 Task: Create a sub task Gather and Analyse Requirements for the task  Create a new online platform for online insurance services in the project AmpTech , assign it to team member softage.5@softage.net and update the status of the sub task to  Off Track , set the priority of the sub task to High
Action: Mouse moved to (349, 301)
Screenshot: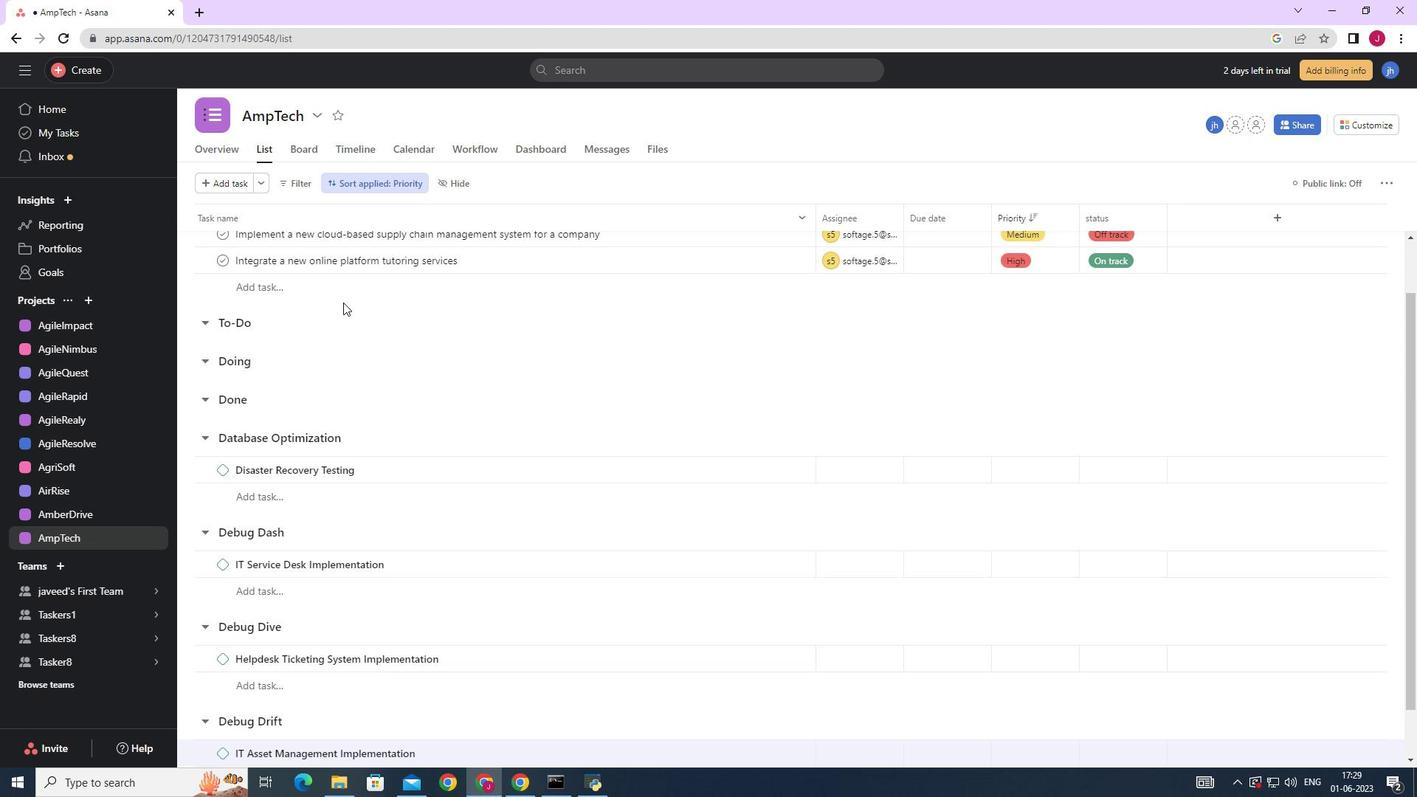 
Action: Mouse scrolled (349, 302) with delta (0, 0)
Screenshot: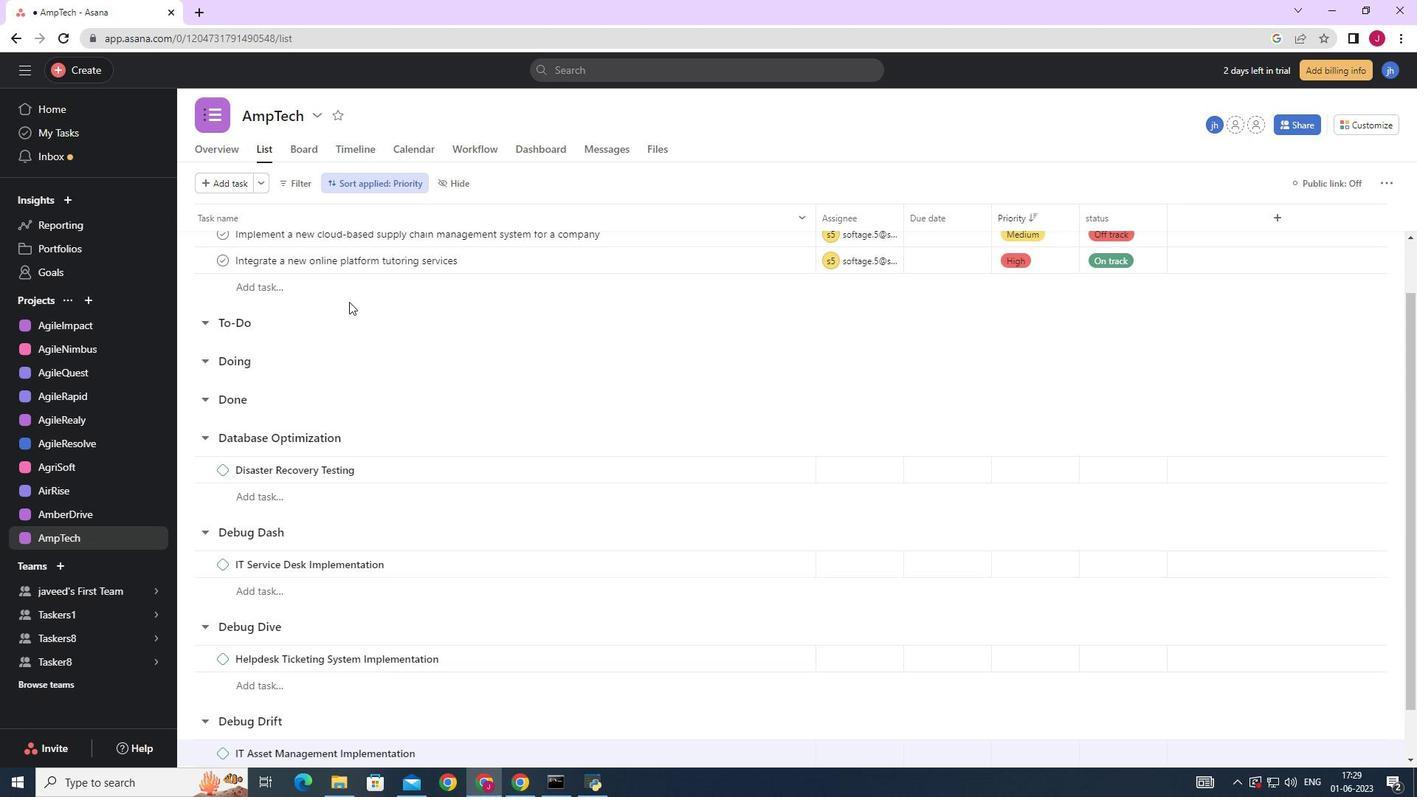 
Action: Mouse scrolled (349, 302) with delta (0, 0)
Screenshot: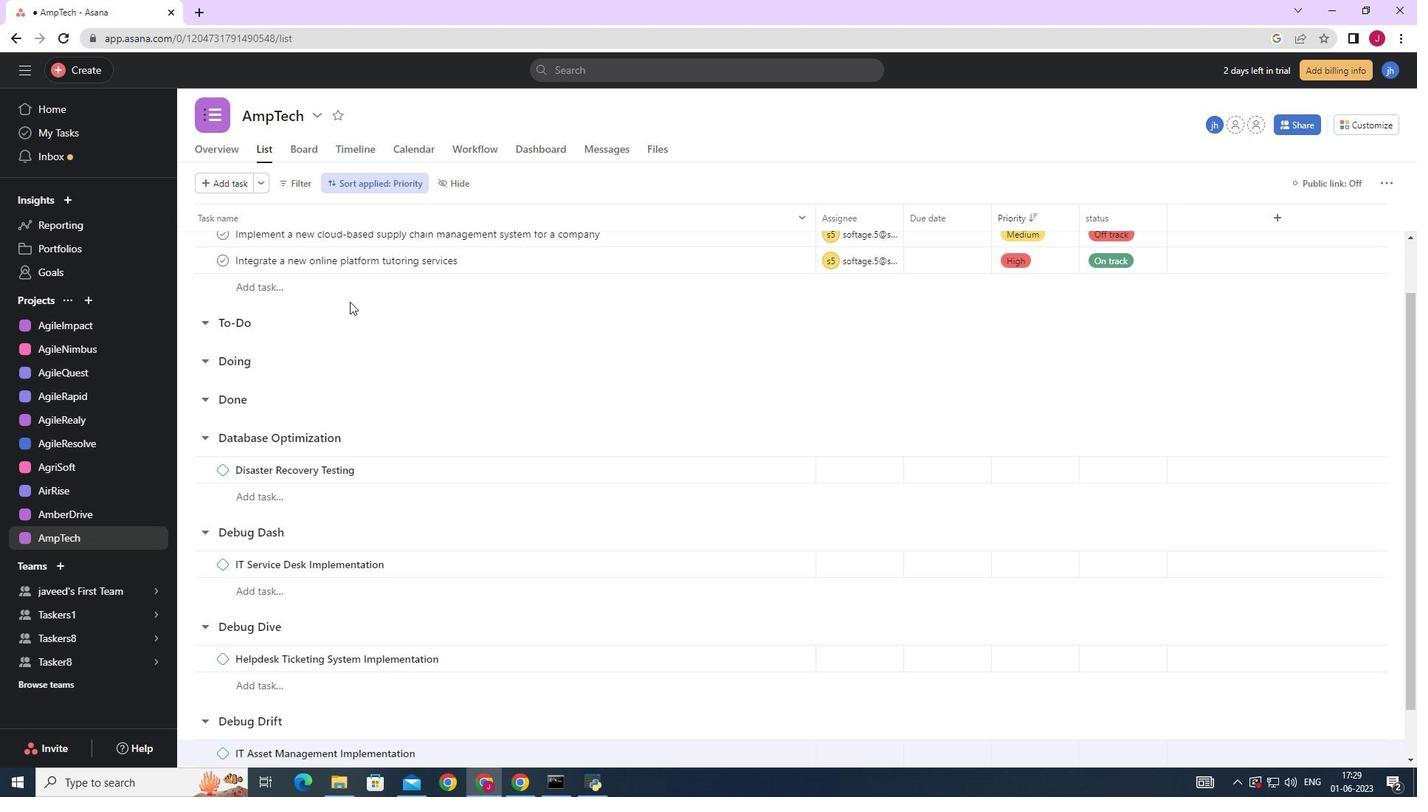 
Action: Mouse moved to (691, 333)
Screenshot: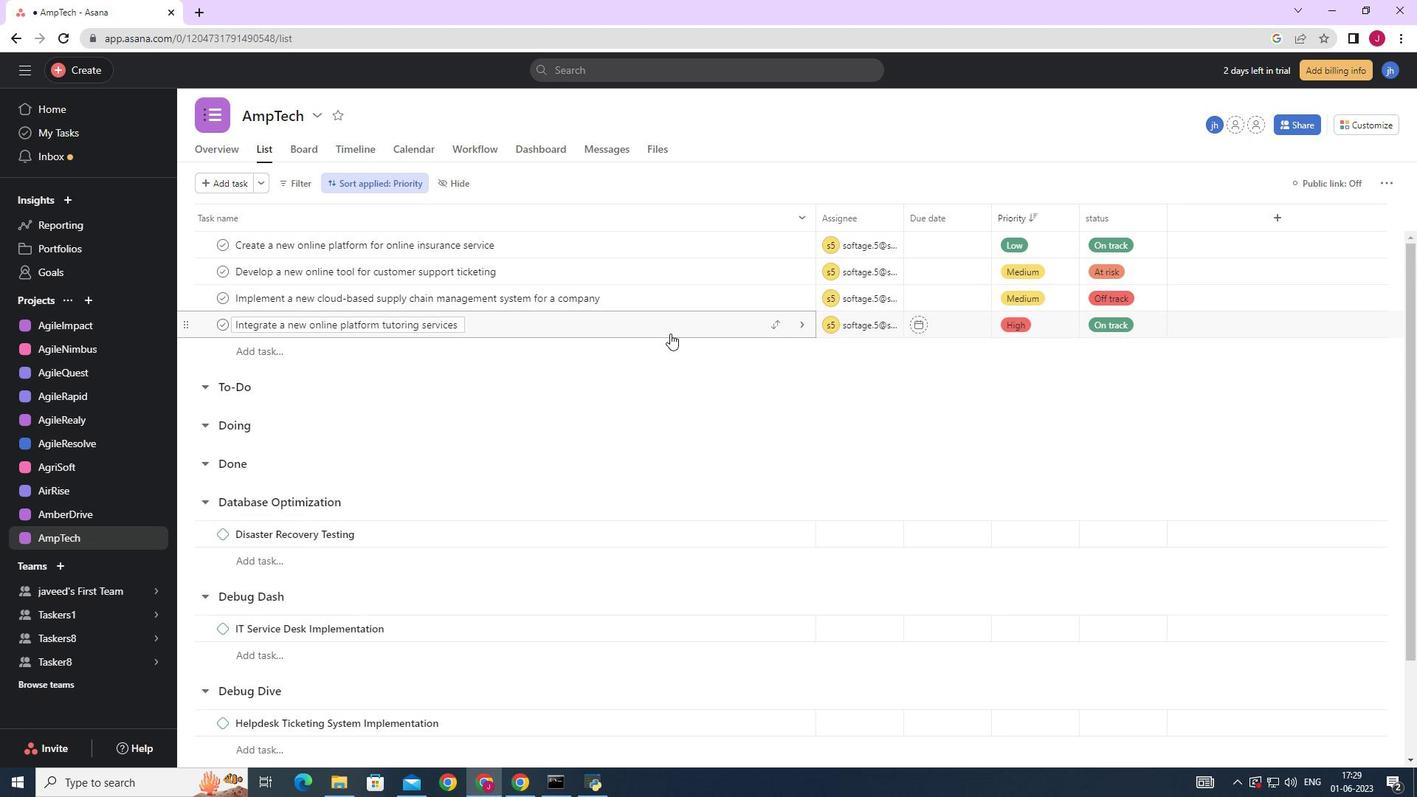 
Action: Mouse pressed left at (691, 333)
Screenshot: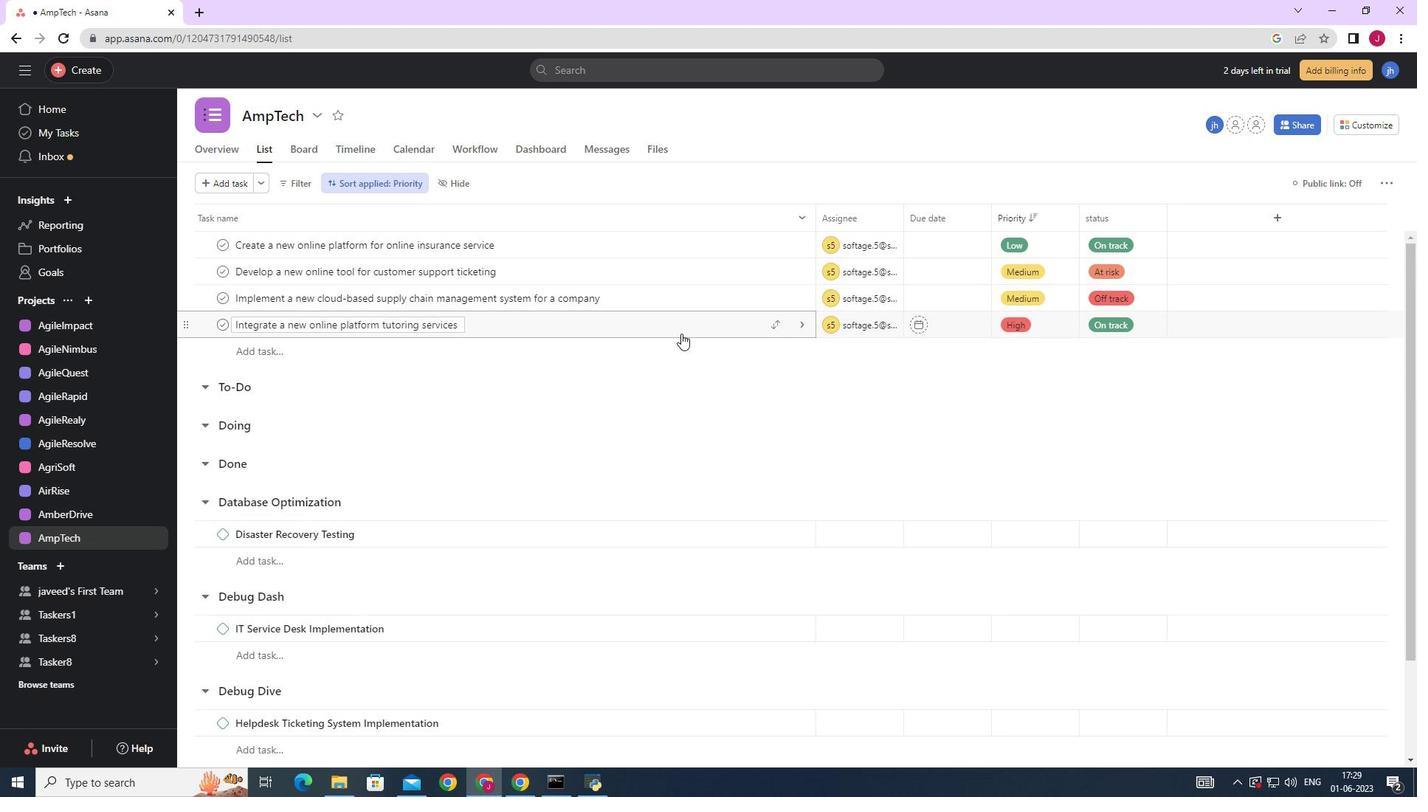 
Action: Mouse moved to (1040, 519)
Screenshot: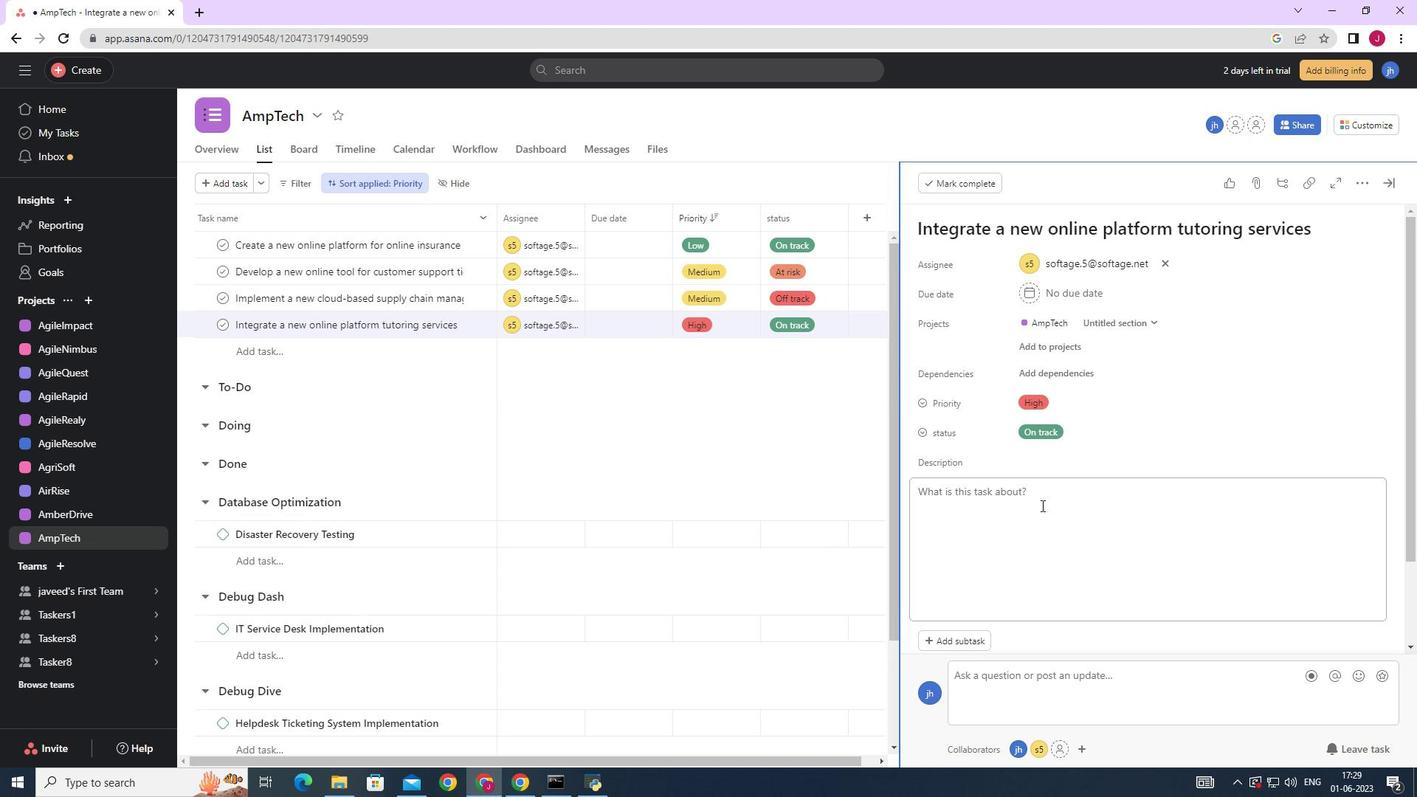 
Action: Mouse scrolled (1040, 518) with delta (0, 0)
Screenshot: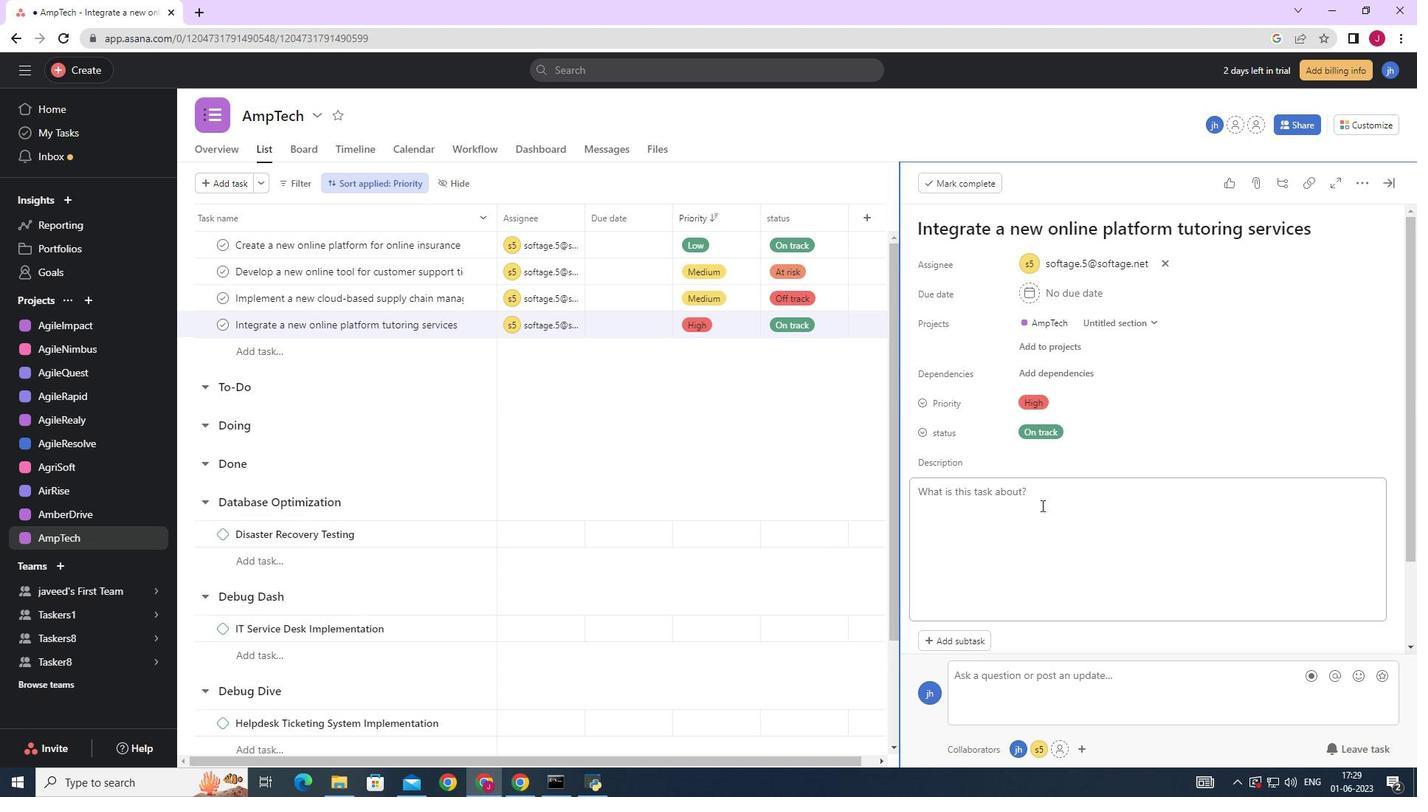 
Action: Mouse scrolled (1040, 518) with delta (0, 0)
Screenshot: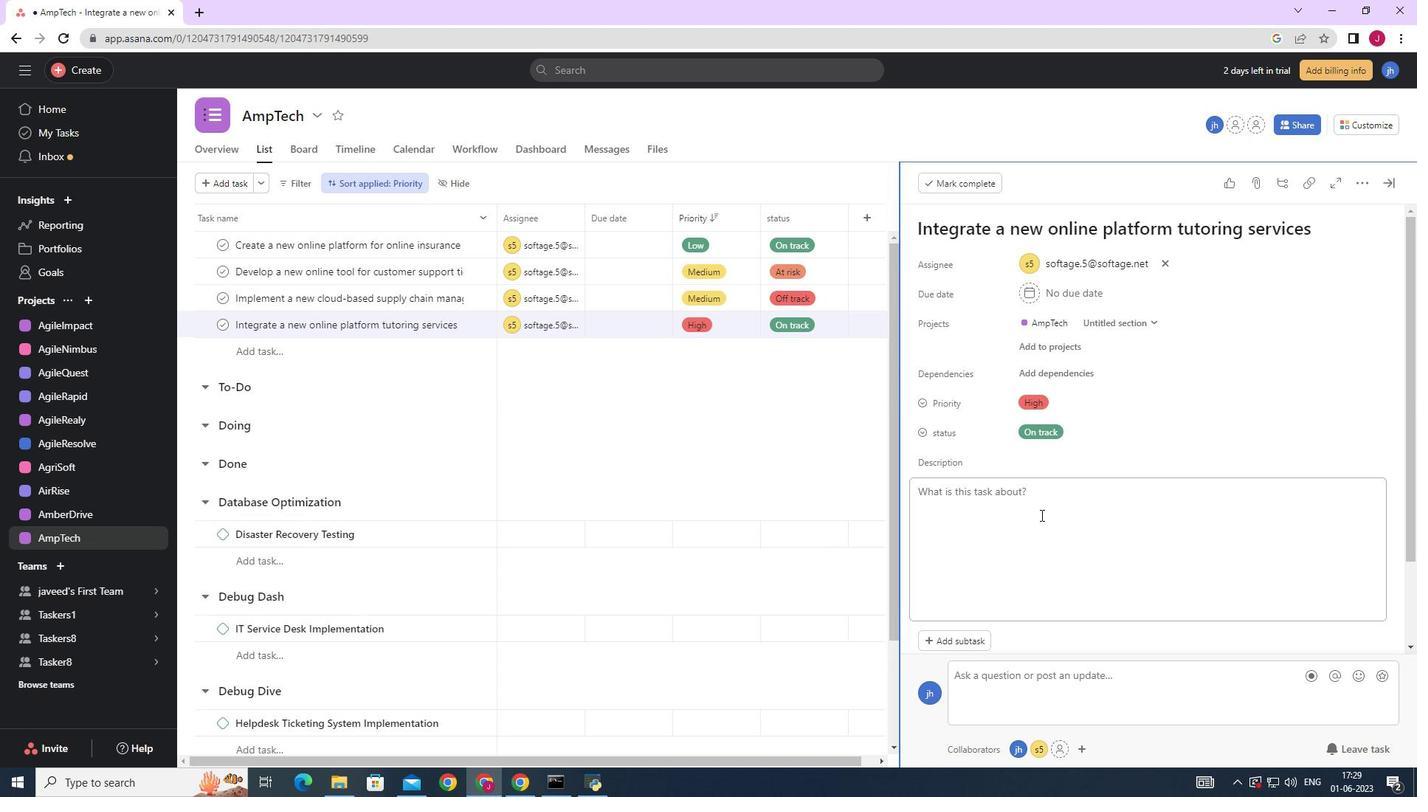 
Action: Mouse moved to (963, 538)
Screenshot: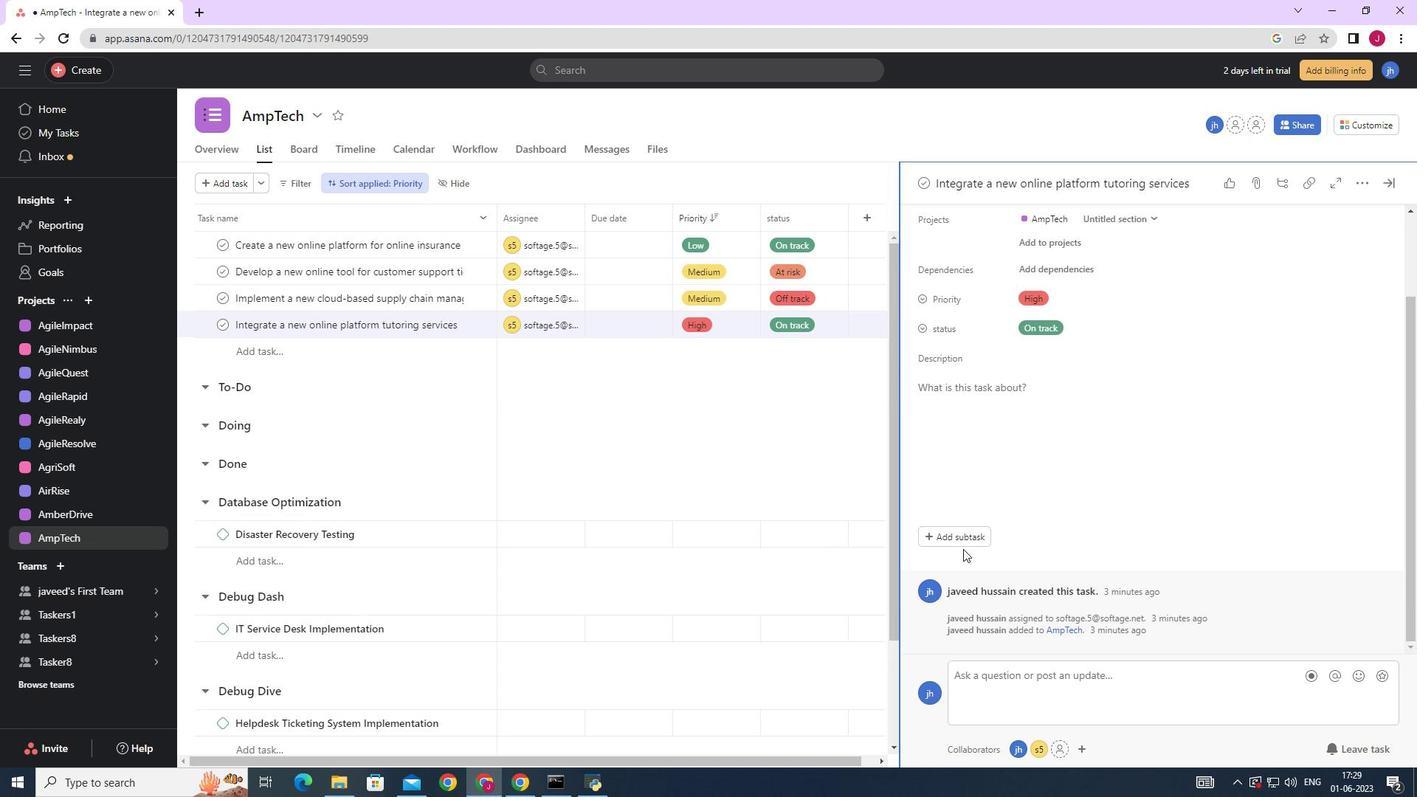 
Action: Mouse pressed left at (963, 538)
Screenshot: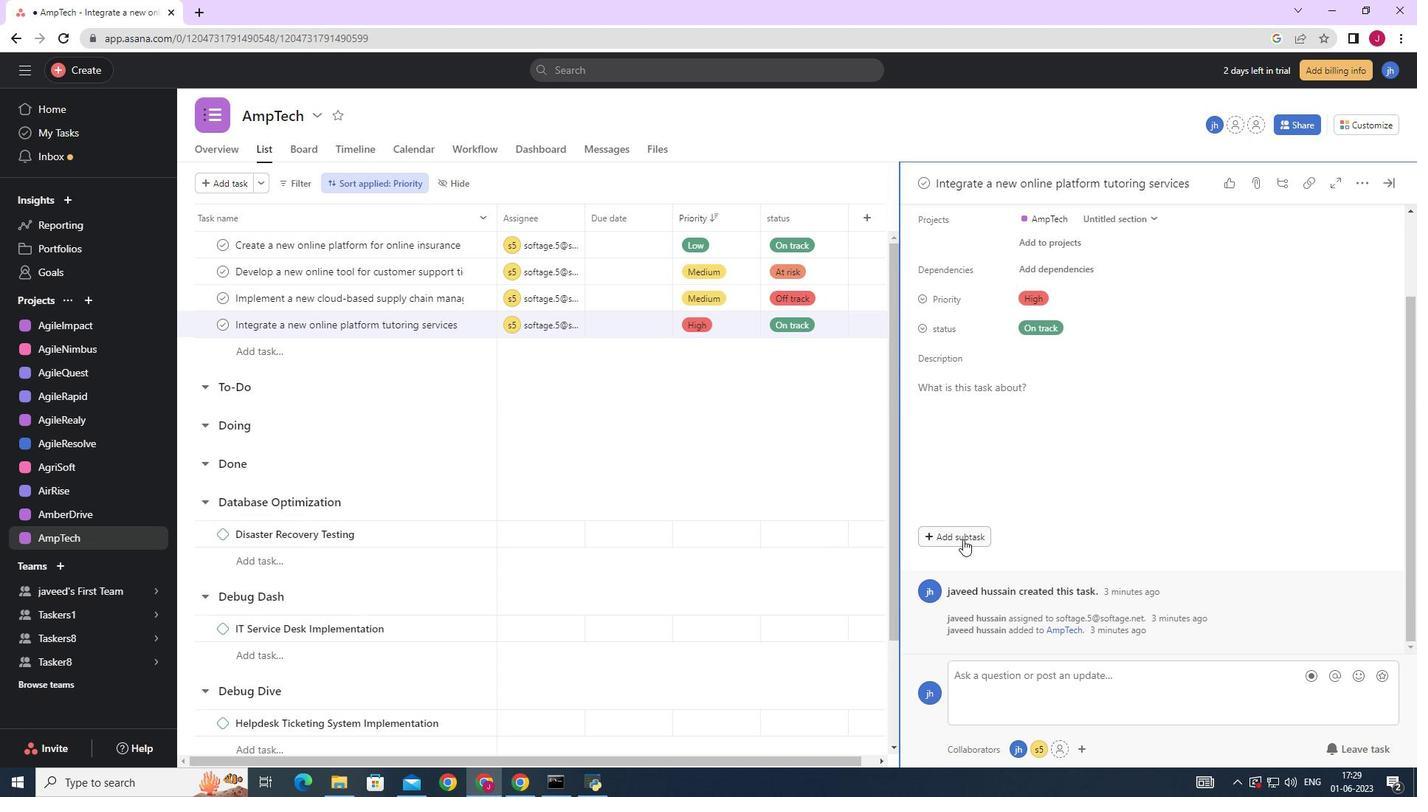 
Action: Mouse moved to (967, 504)
Screenshot: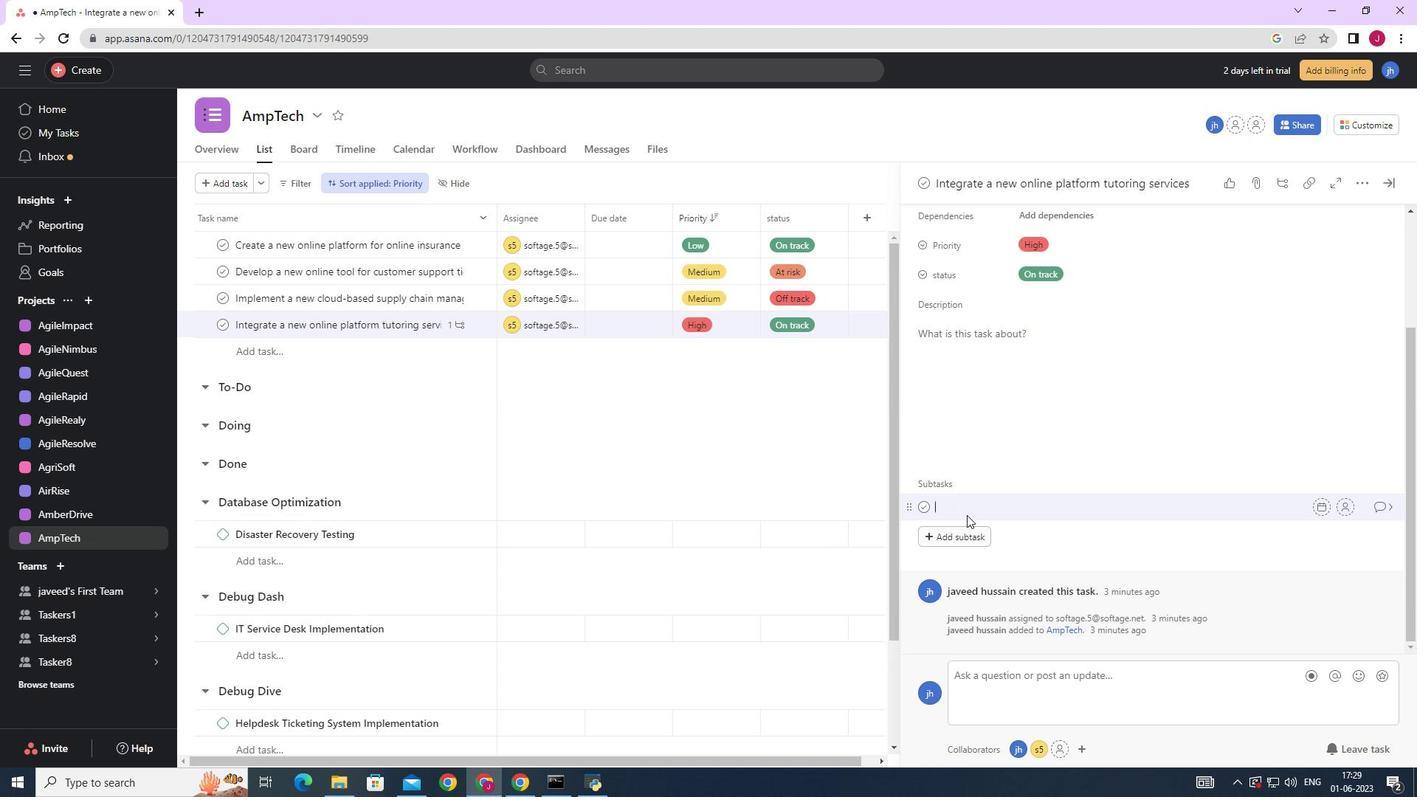 
Action: Mouse pressed left at (967, 504)
Screenshot: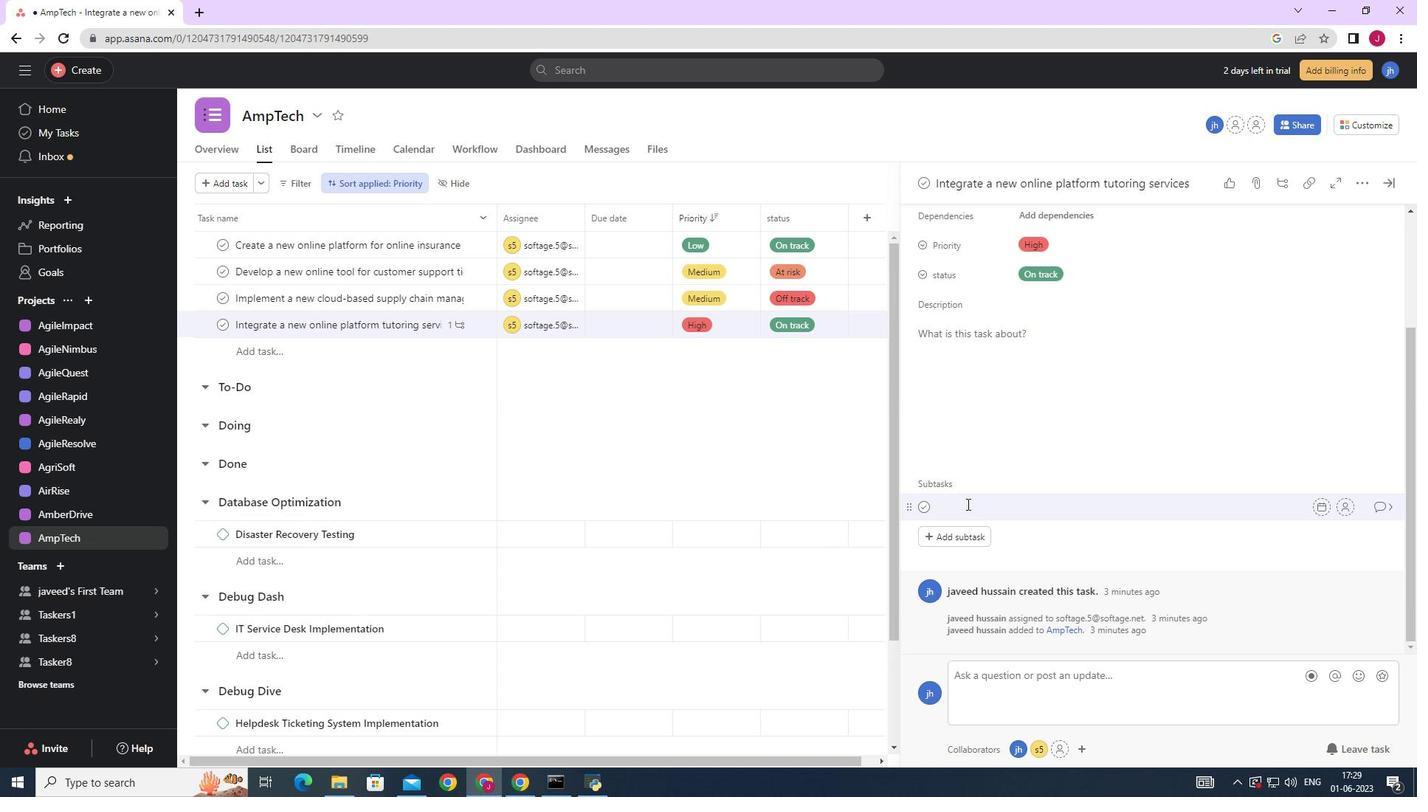 
Action: Mouse moved to (1388, 184)
Screenshot: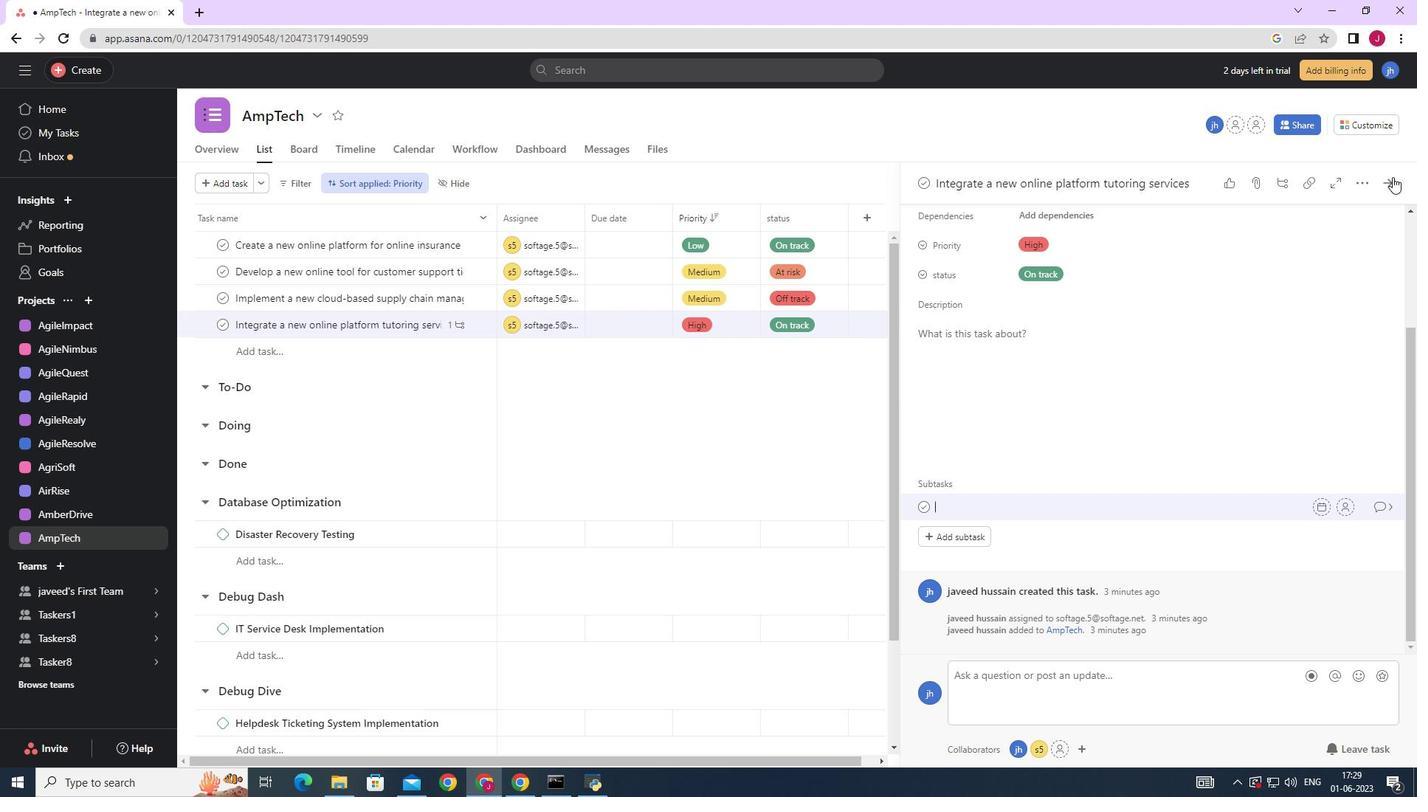 
Action: Mouse pressed left at (1388, 184)
Screenshot: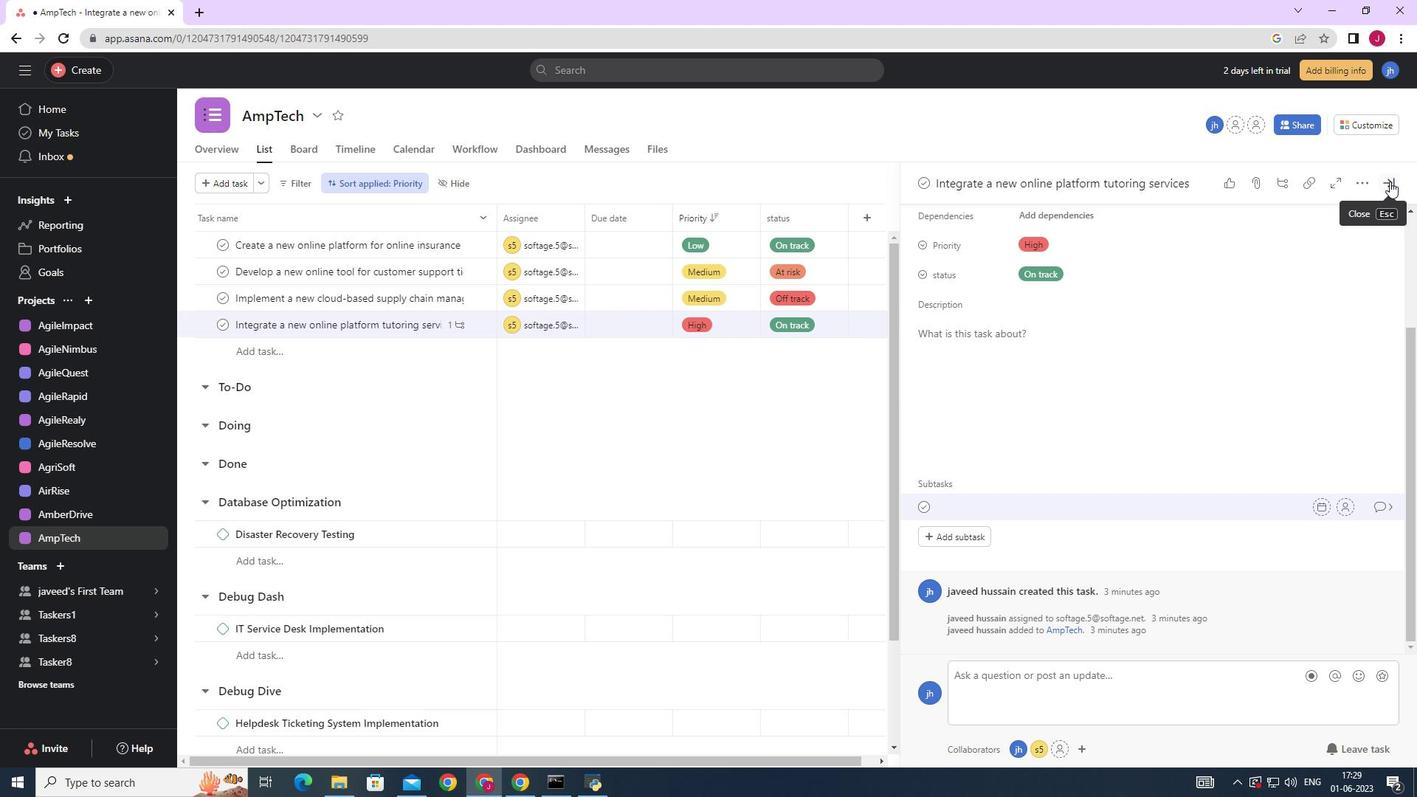 
Action: Mouse moved to (586, 237)
Screenshot: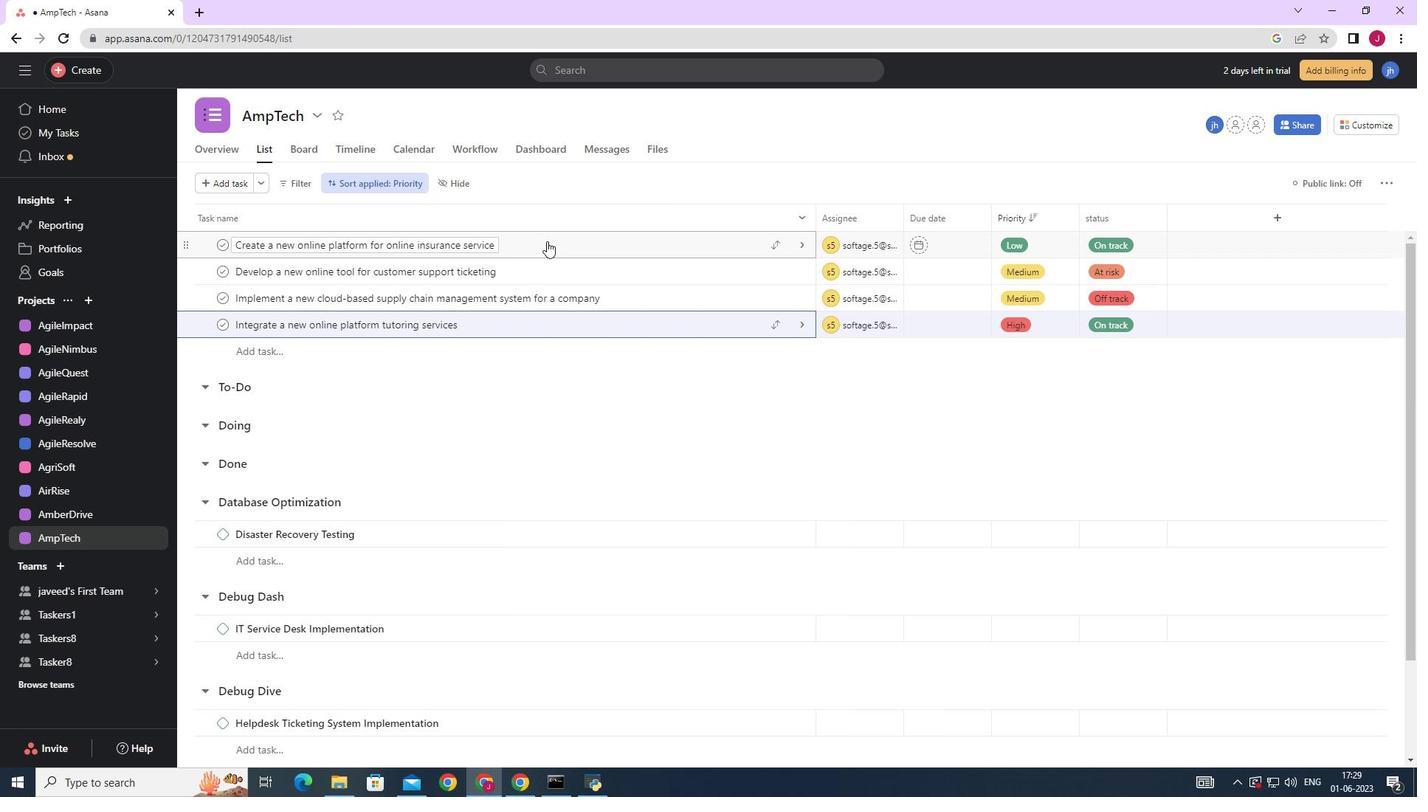 
Action: Mouse pressed left at (586, 237)
Screenshot: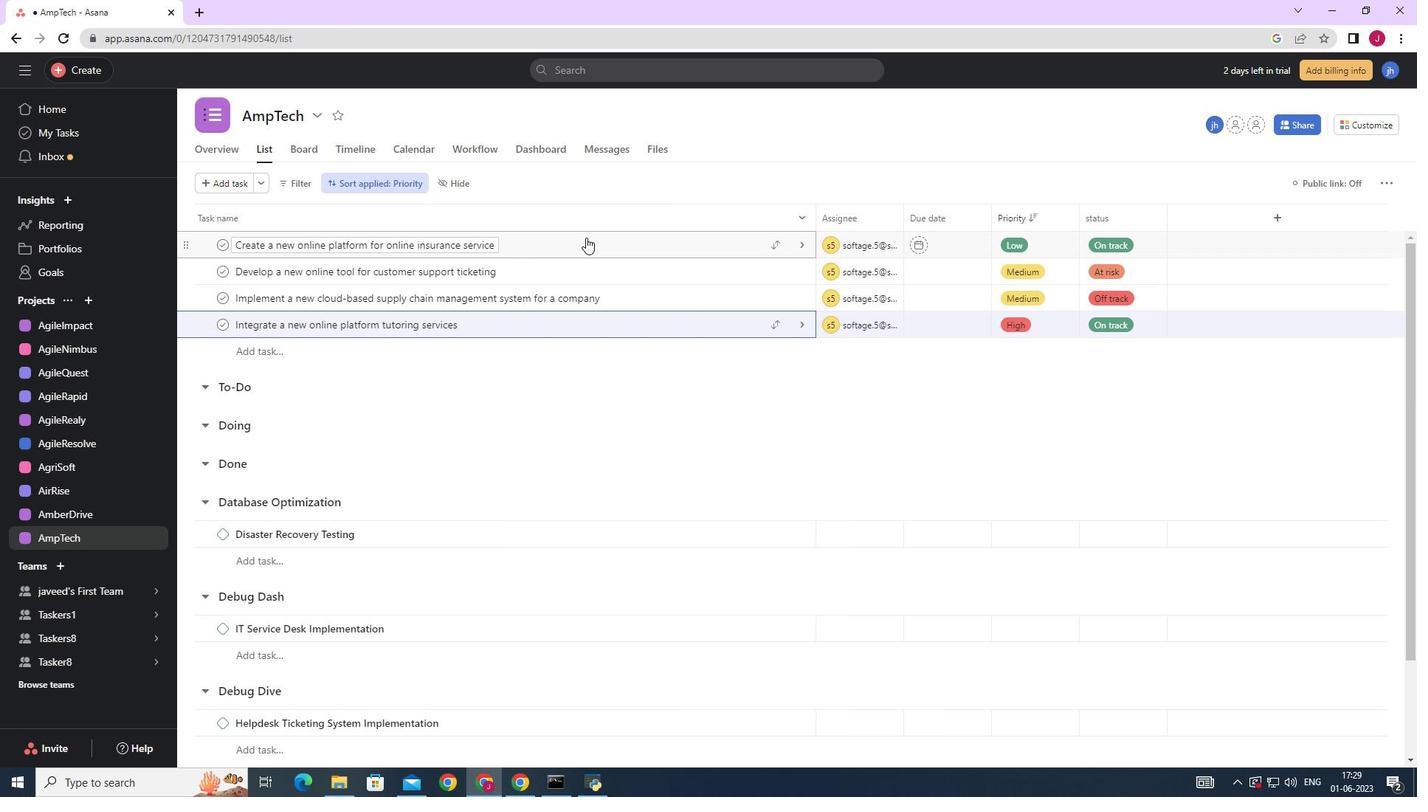 
Action: Mouse moved to (1071, 490)
Screenshot: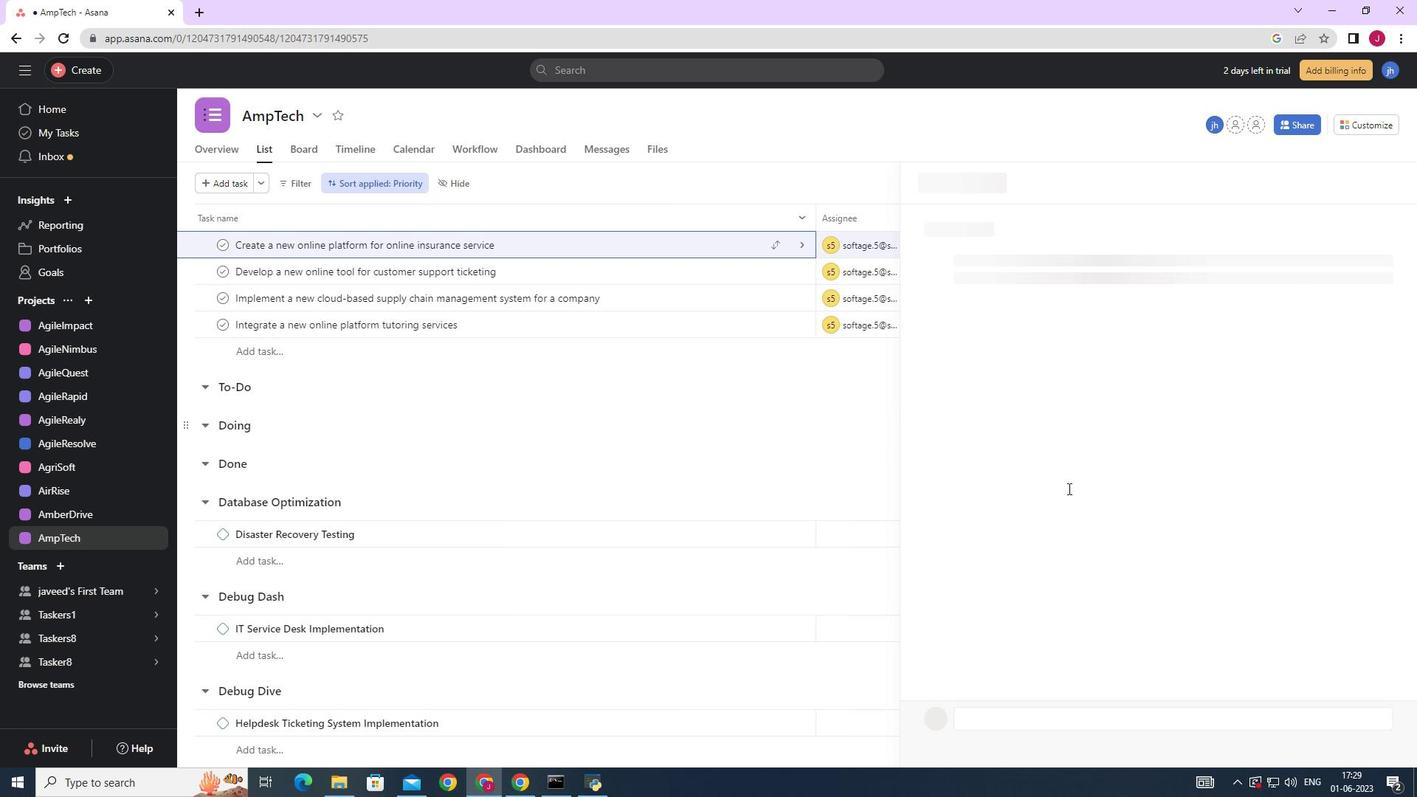 
Action: Mouse scrolled (1071, 490) with delta (0, 0)
Screenshot: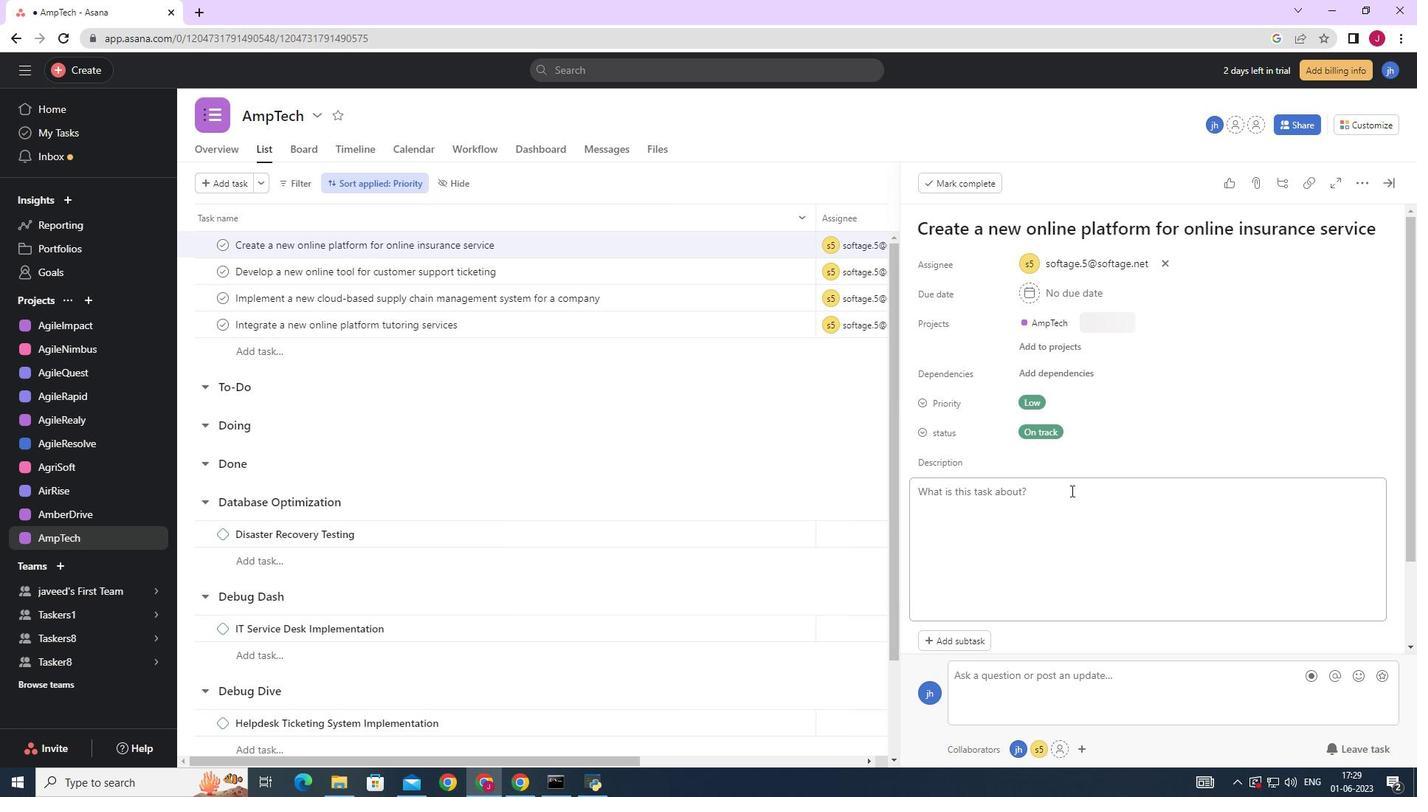 
Action: Mouse scrolled (1071, 490) with delta (0, 0)
Screenshot: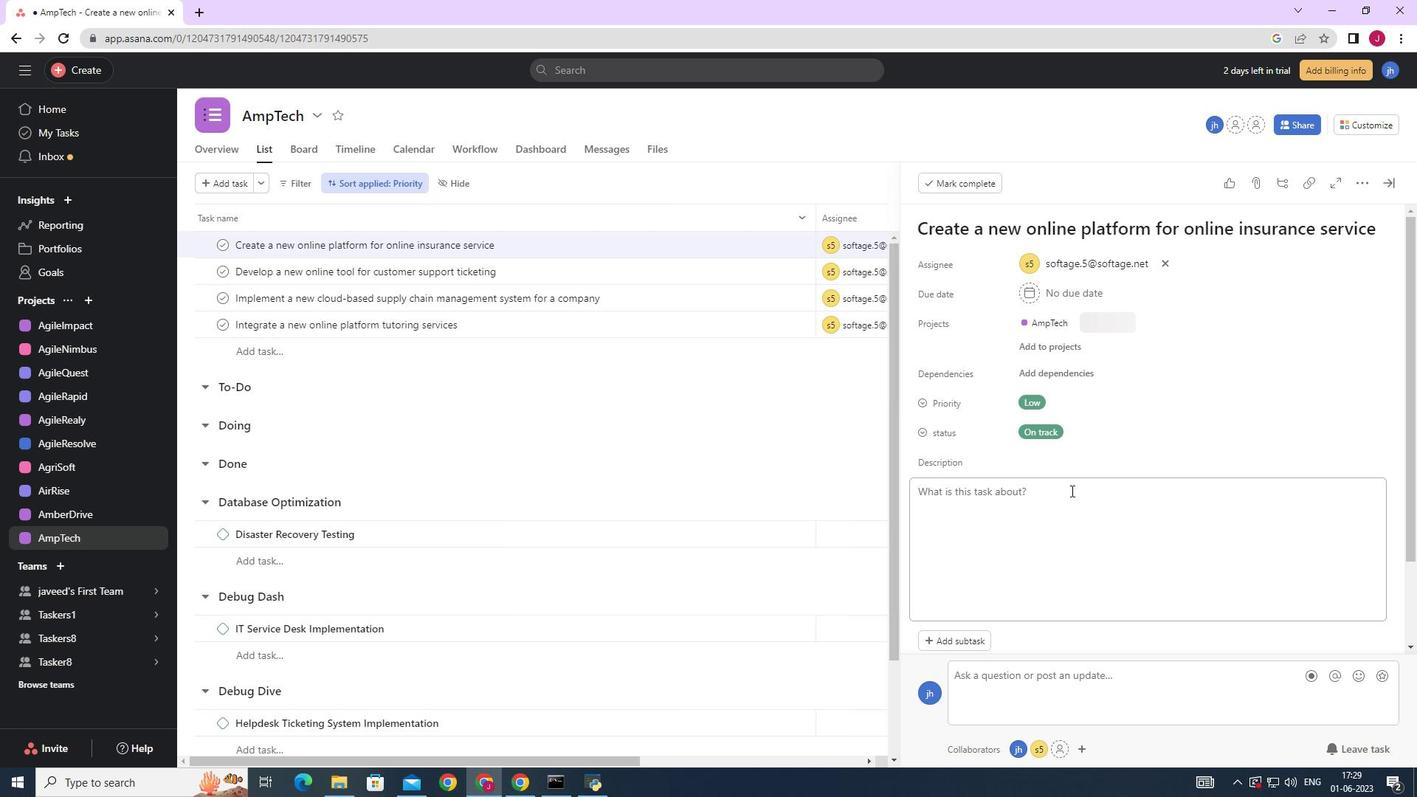 
Action: Mouse moved to (947, 536)
Screenshot: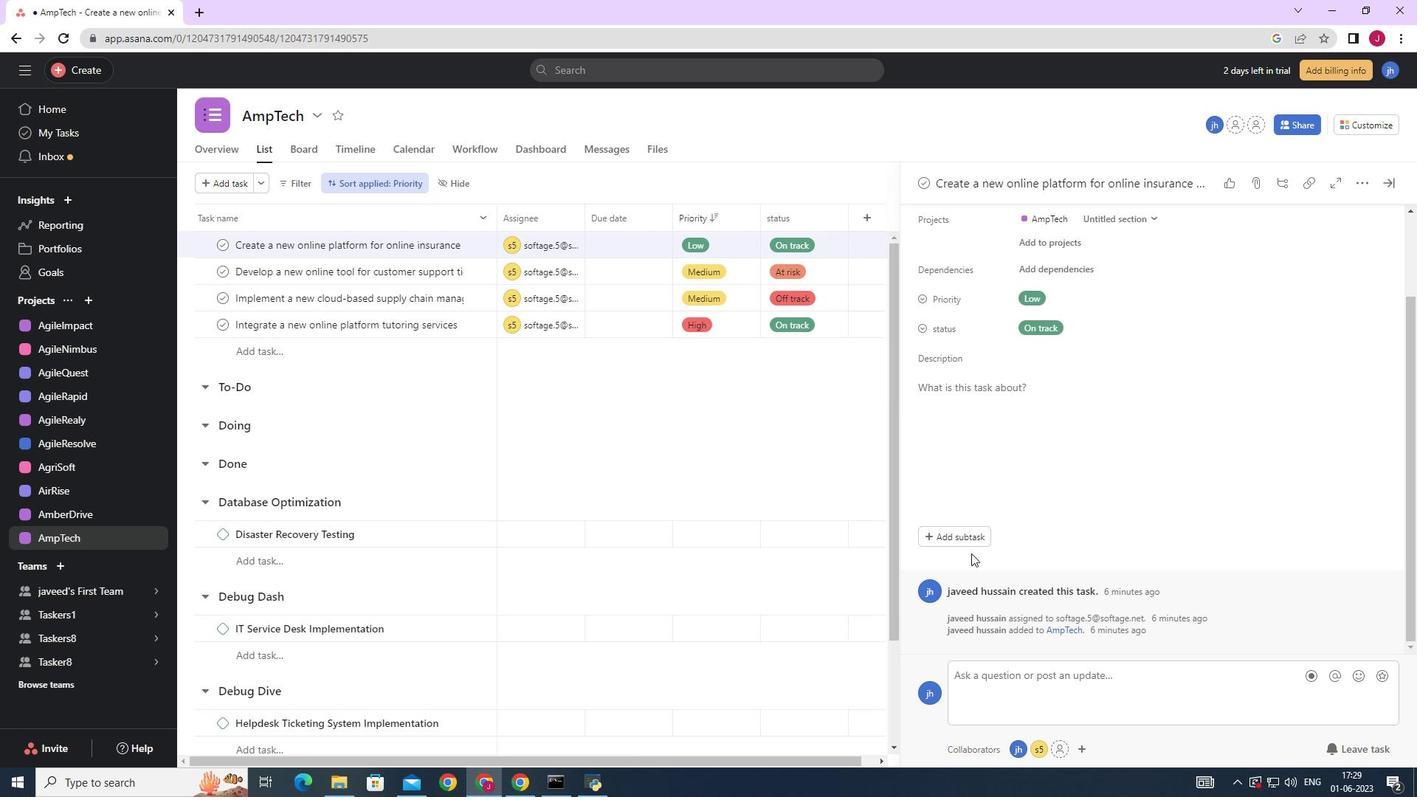 
Action: Mouse pressed left at (947, 536)
Screenshot: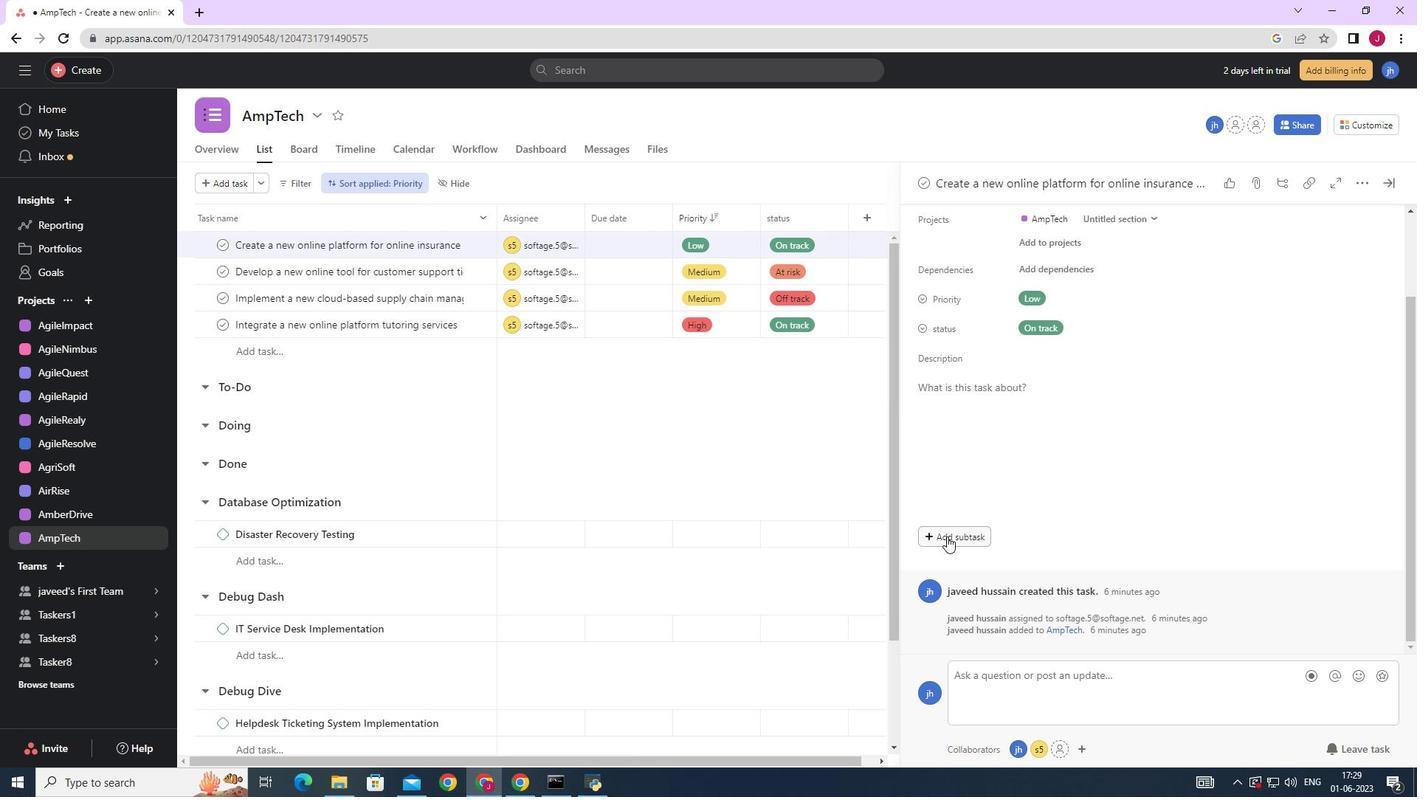 
Action: Mouse moved to (956, 496)
Screenshot: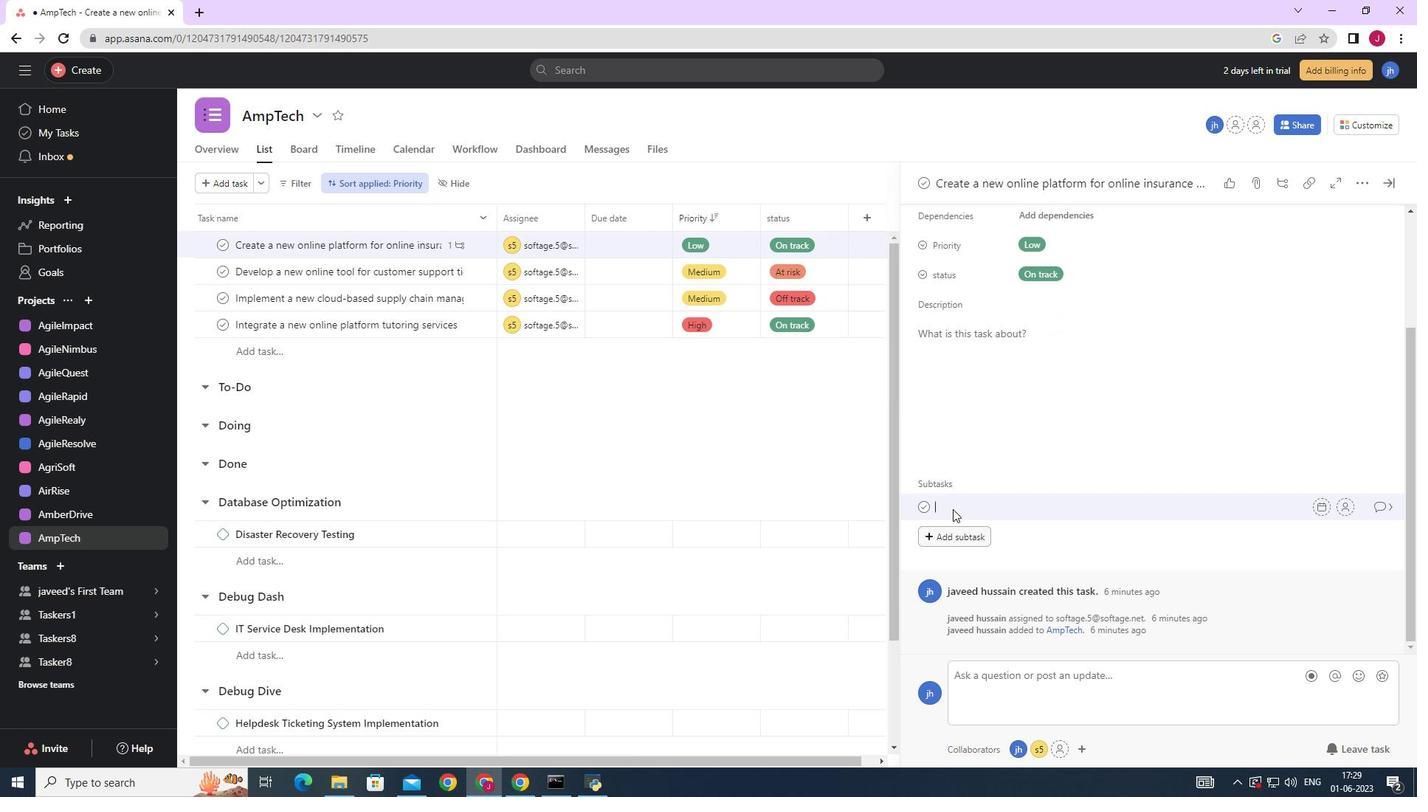 
Action: Key pressed <Key.caps_lock>G<Key.caps_lock>ather<Key.space>and<Key.space><Key.caps_lock>A<Key.caps_lock>nalyse<Key.space><Key.caps_lock>R<Key.caps_lock>equirements
Screenshot: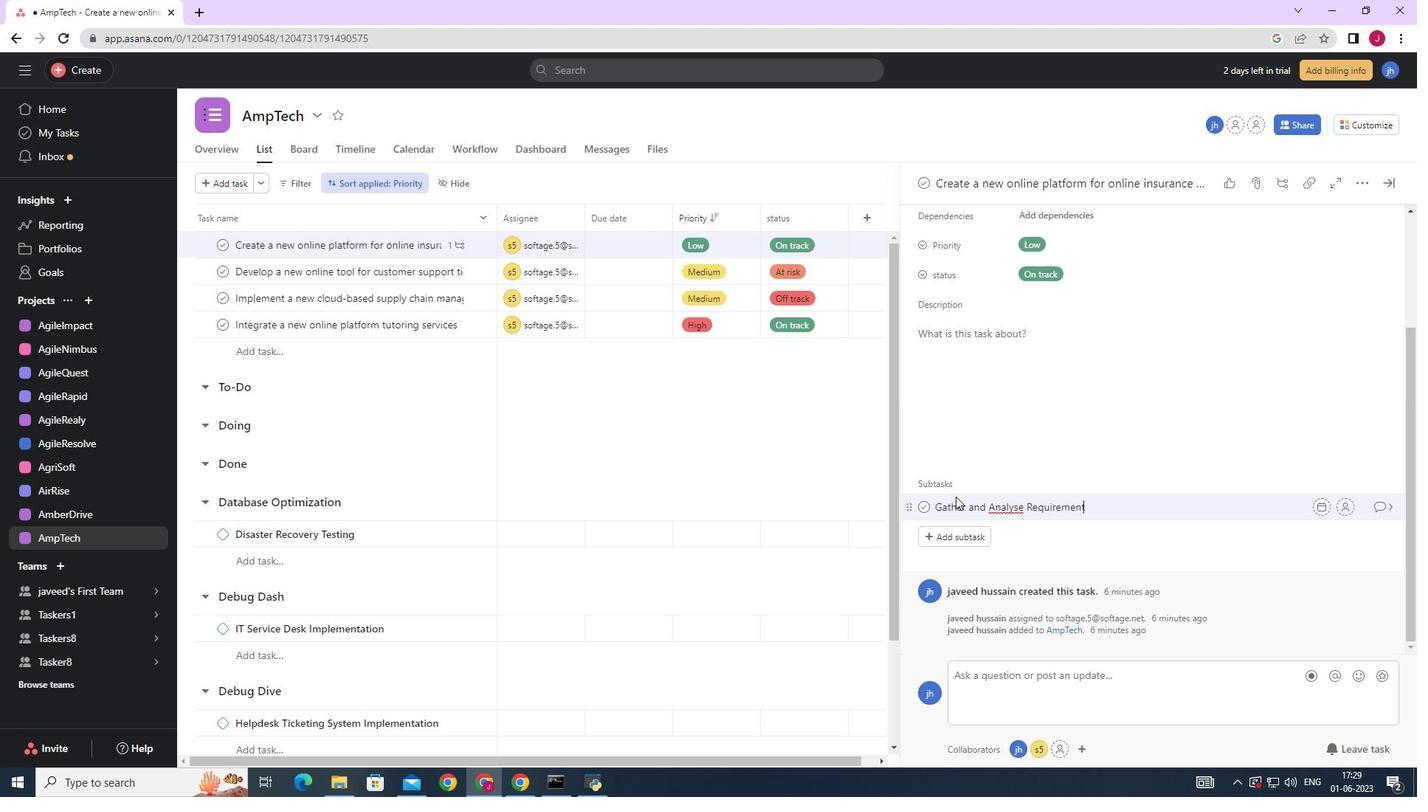 
Action: Mouse moved to (1344, 510)
Screenshot: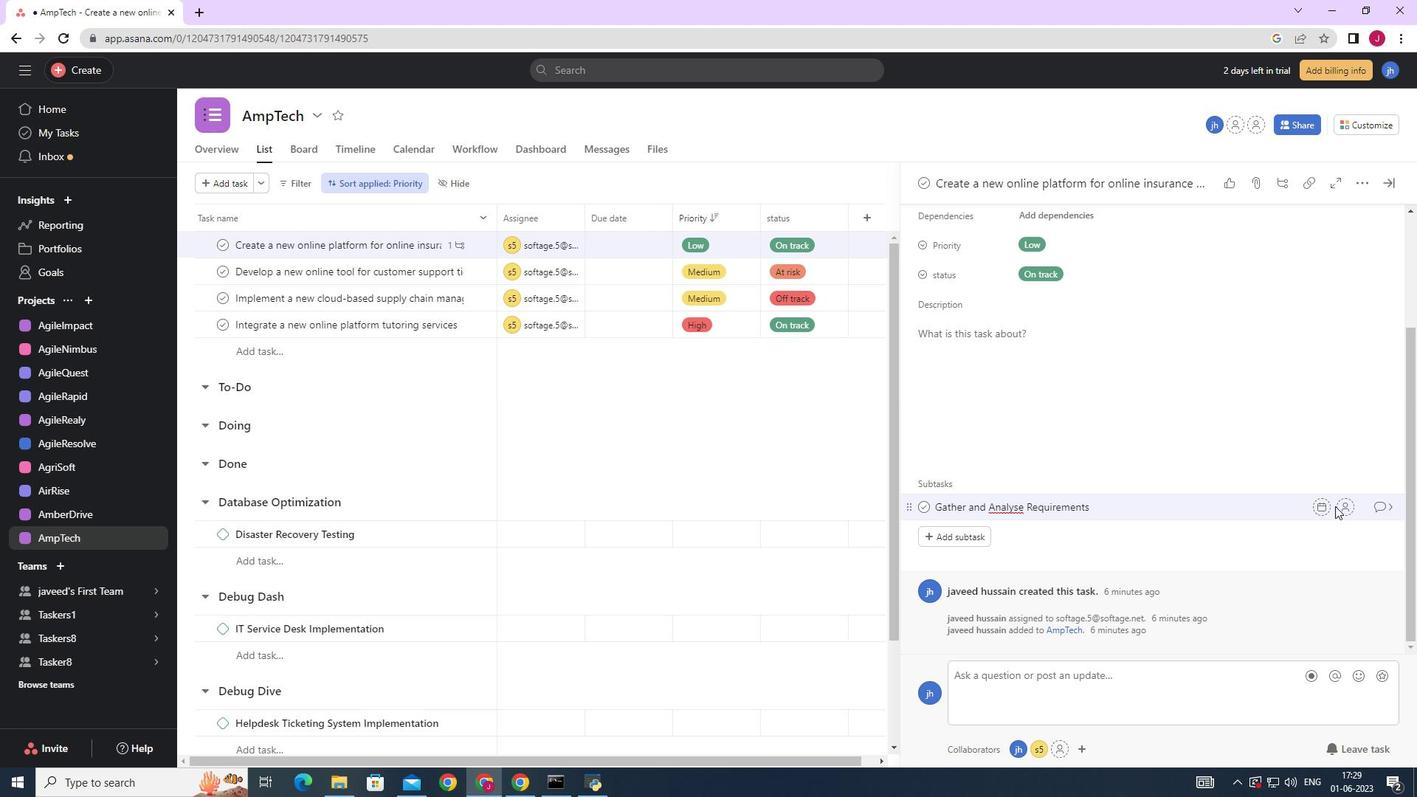 
Action: Mouse pressed left at (1344, 510)
Screenshot: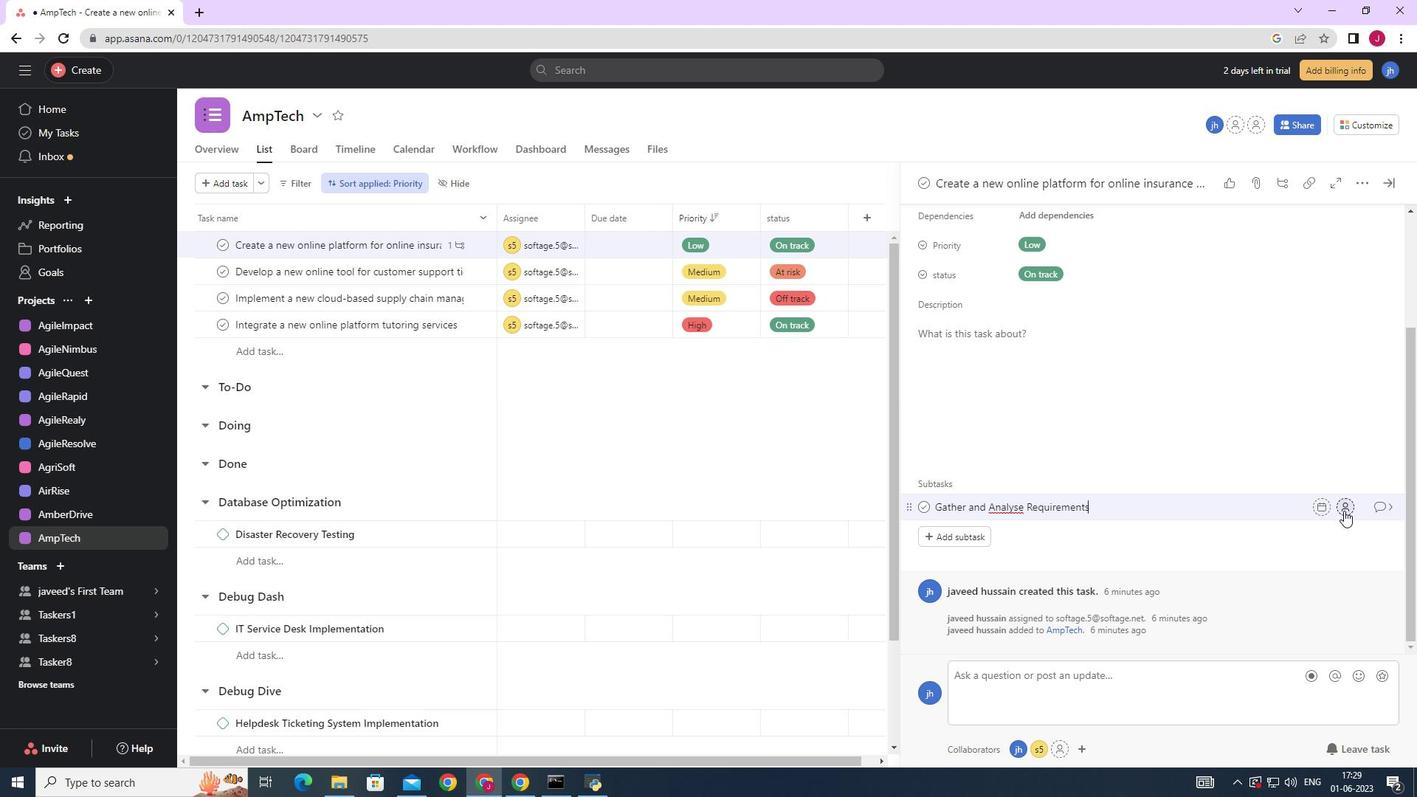 
Action: Mouse moved to (1252, 529)
Screenshot: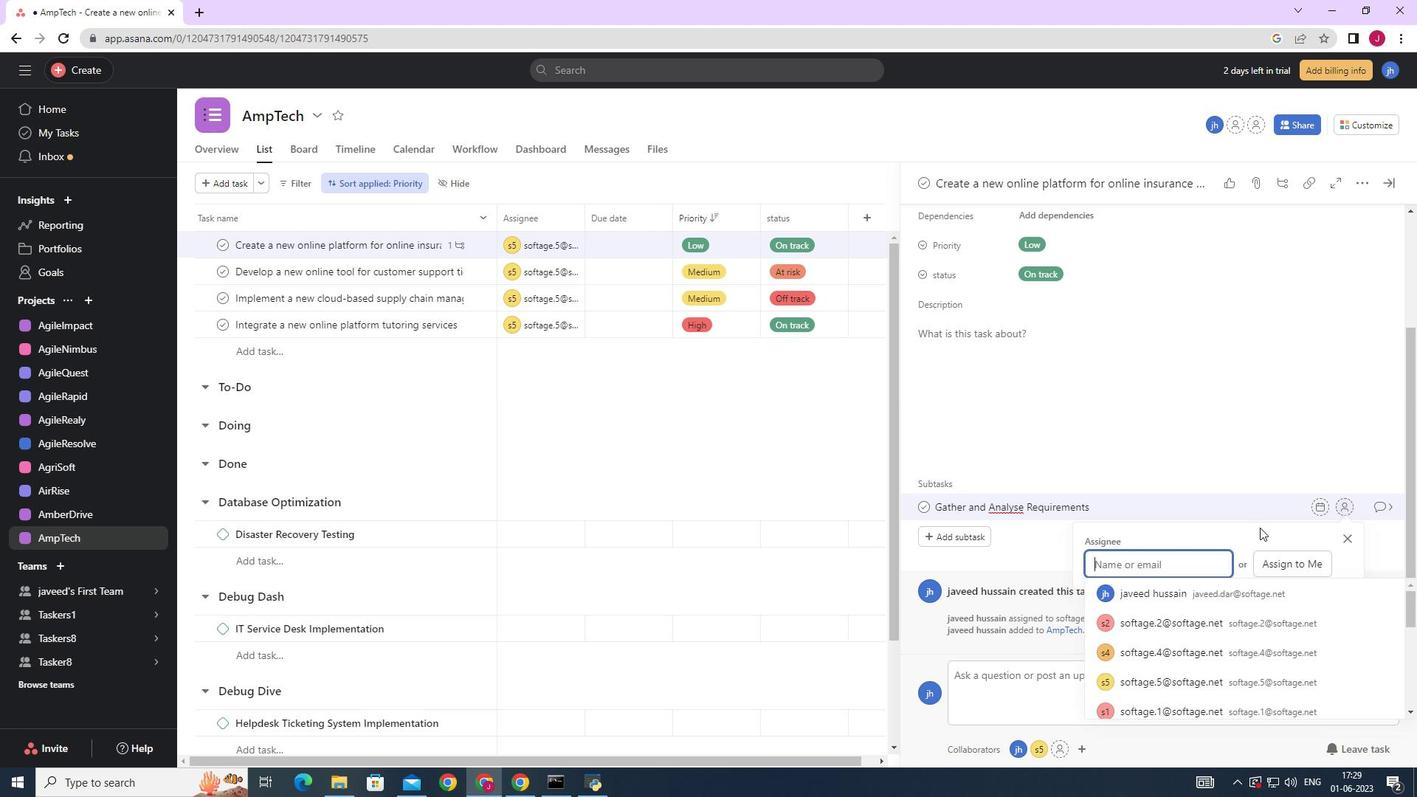 
Action: Key pressed s
Screenshot: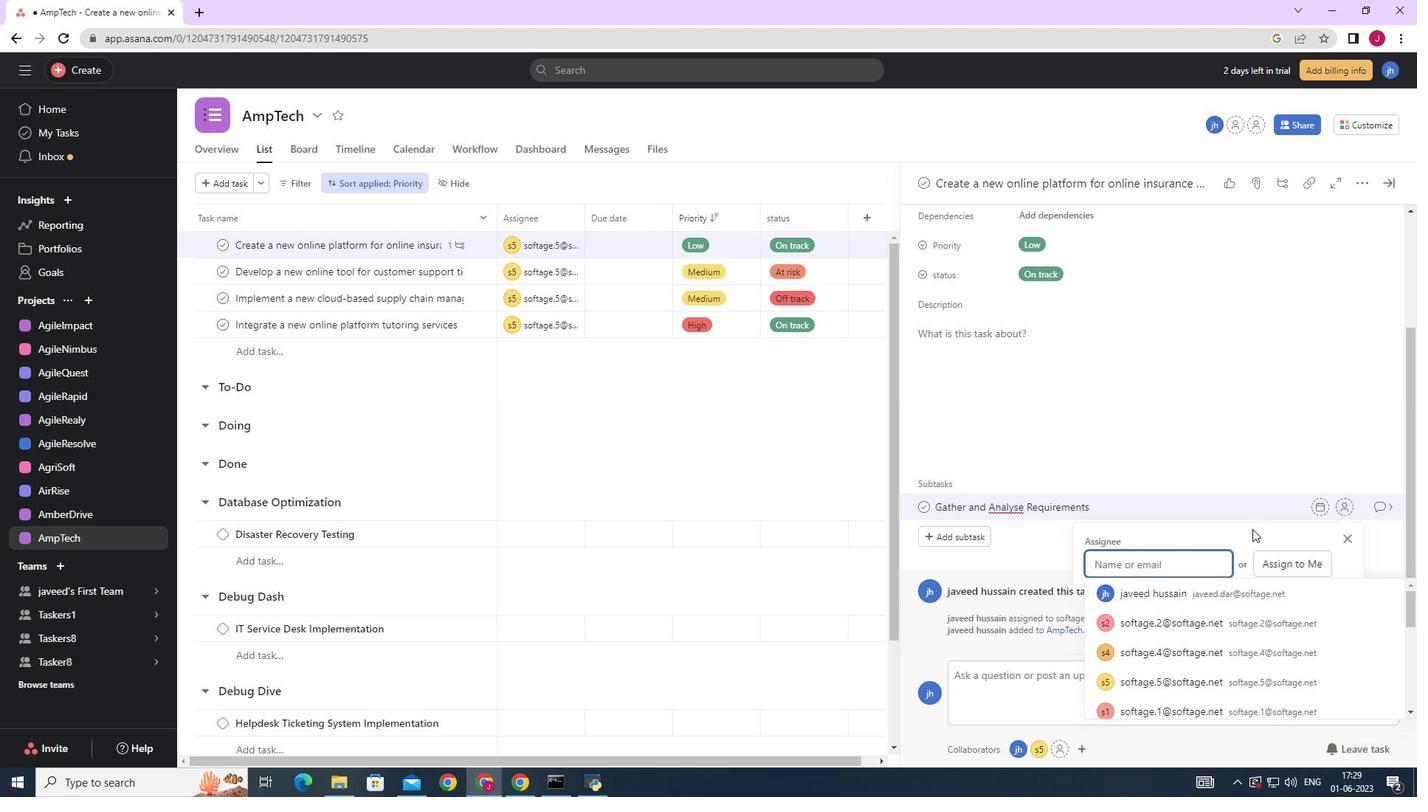 
Action: Mouse moved to (1170, 685)
Screenshot: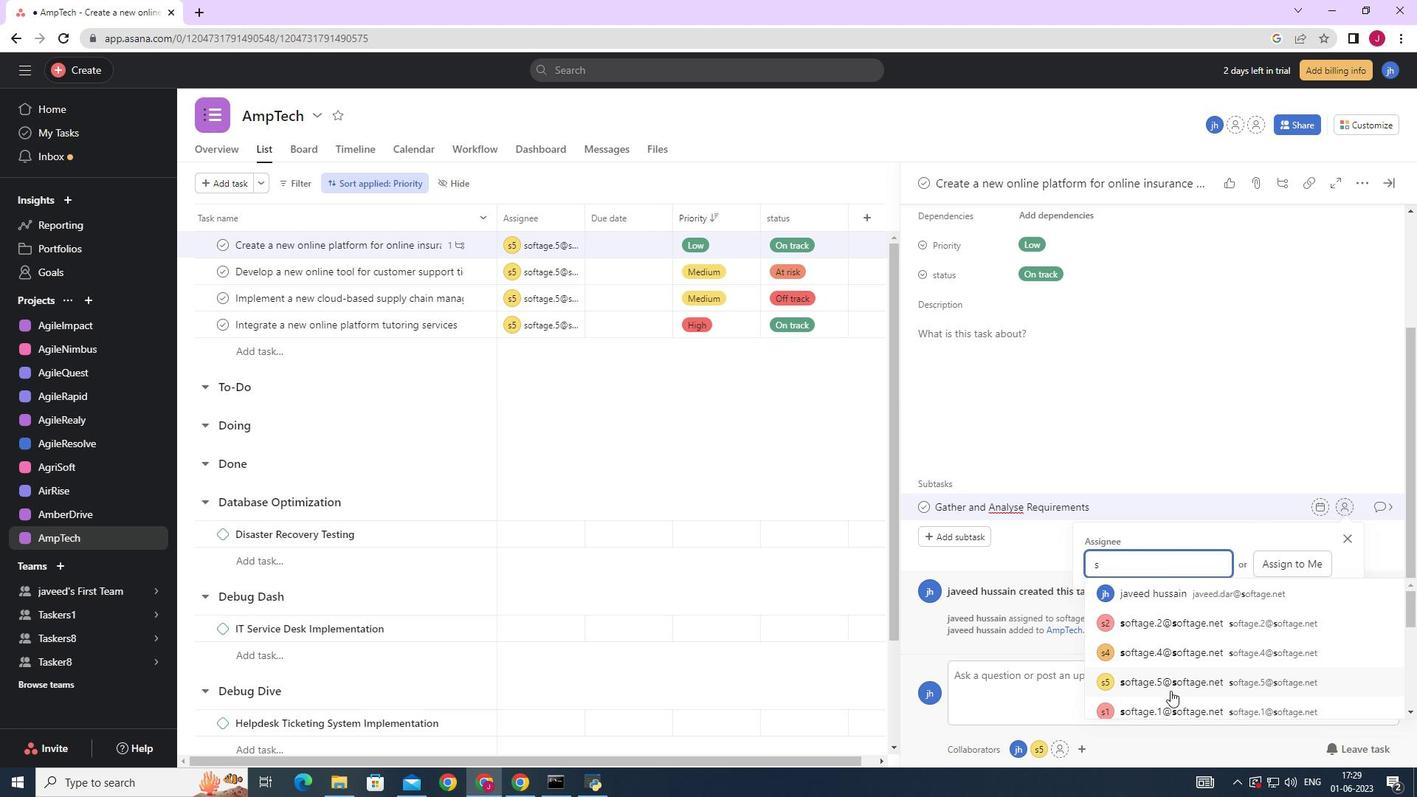 
Action: Mouse pressed left at (1170, 685)
Screenshot: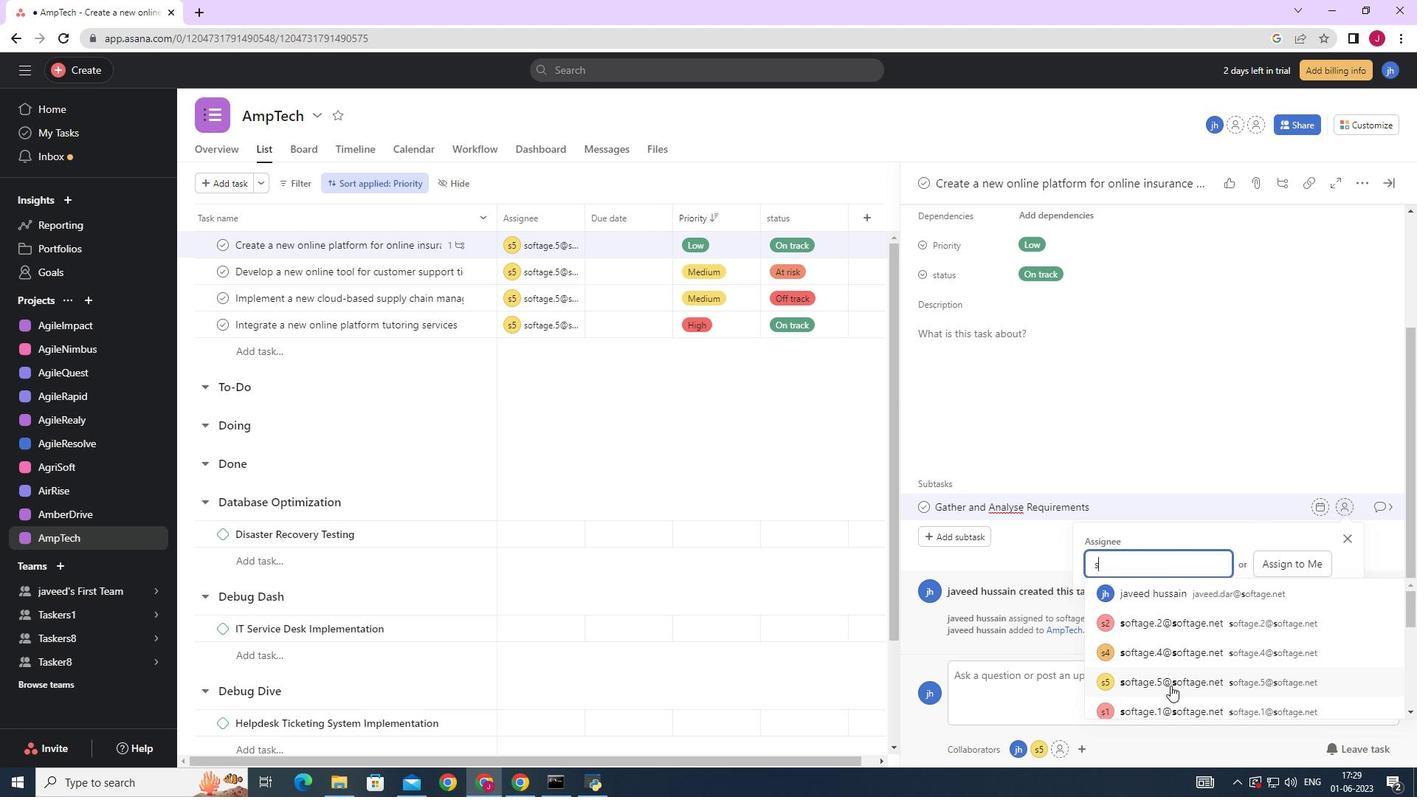 
Action: Mouse moved to (1376, 509)
Screenshot: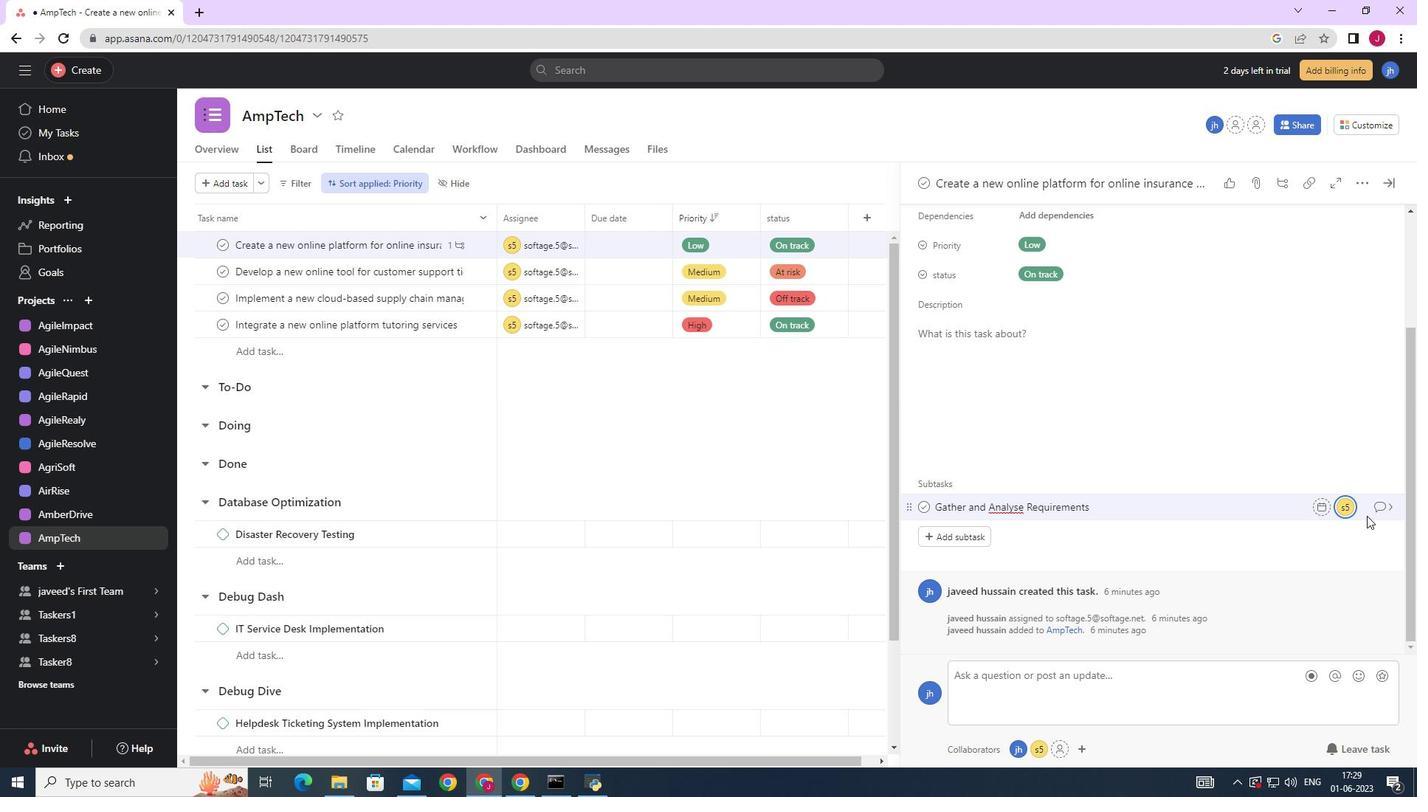 
Action: Mouse pressed left at (1376, 509)
Screenshot: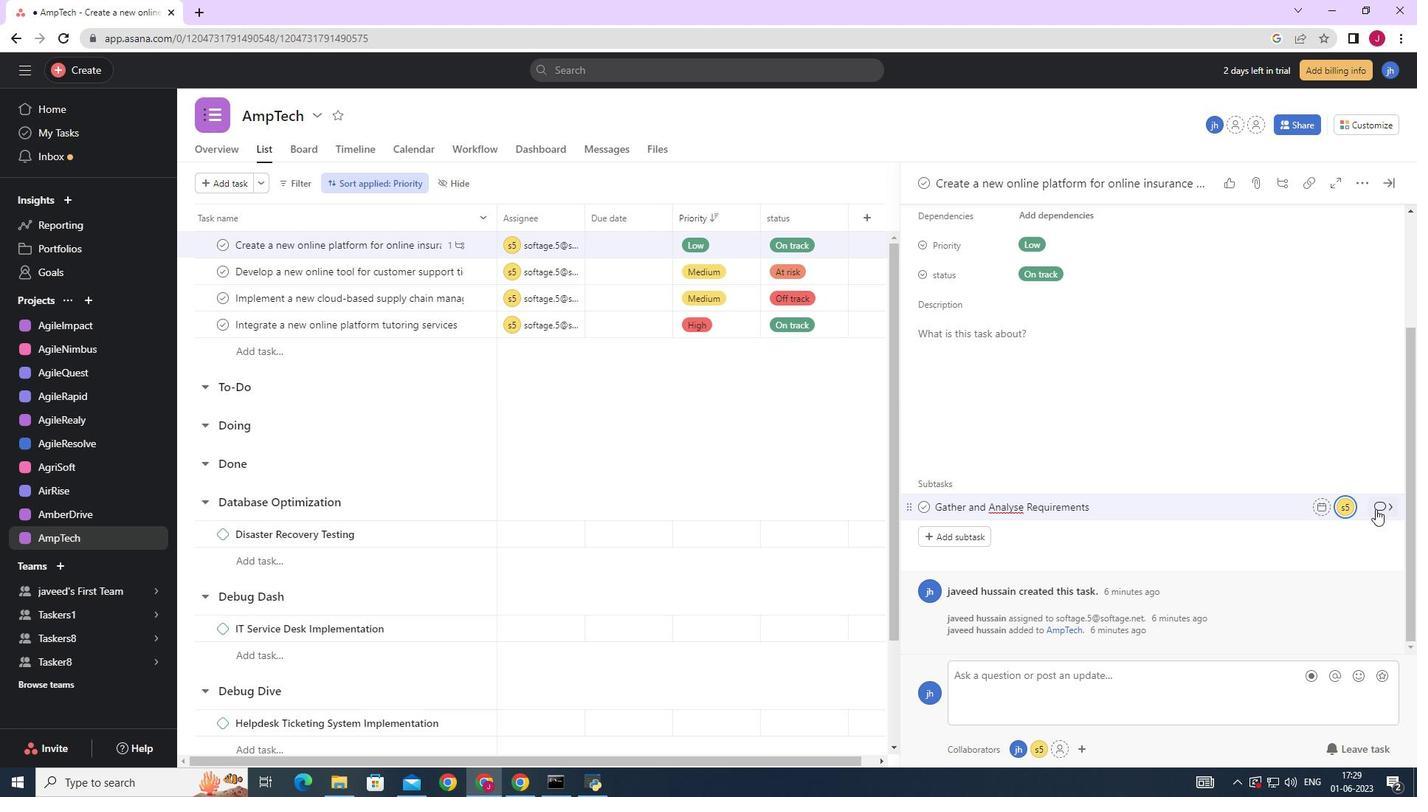 
Action: Mouse moved to (981, 397)
Screenshot: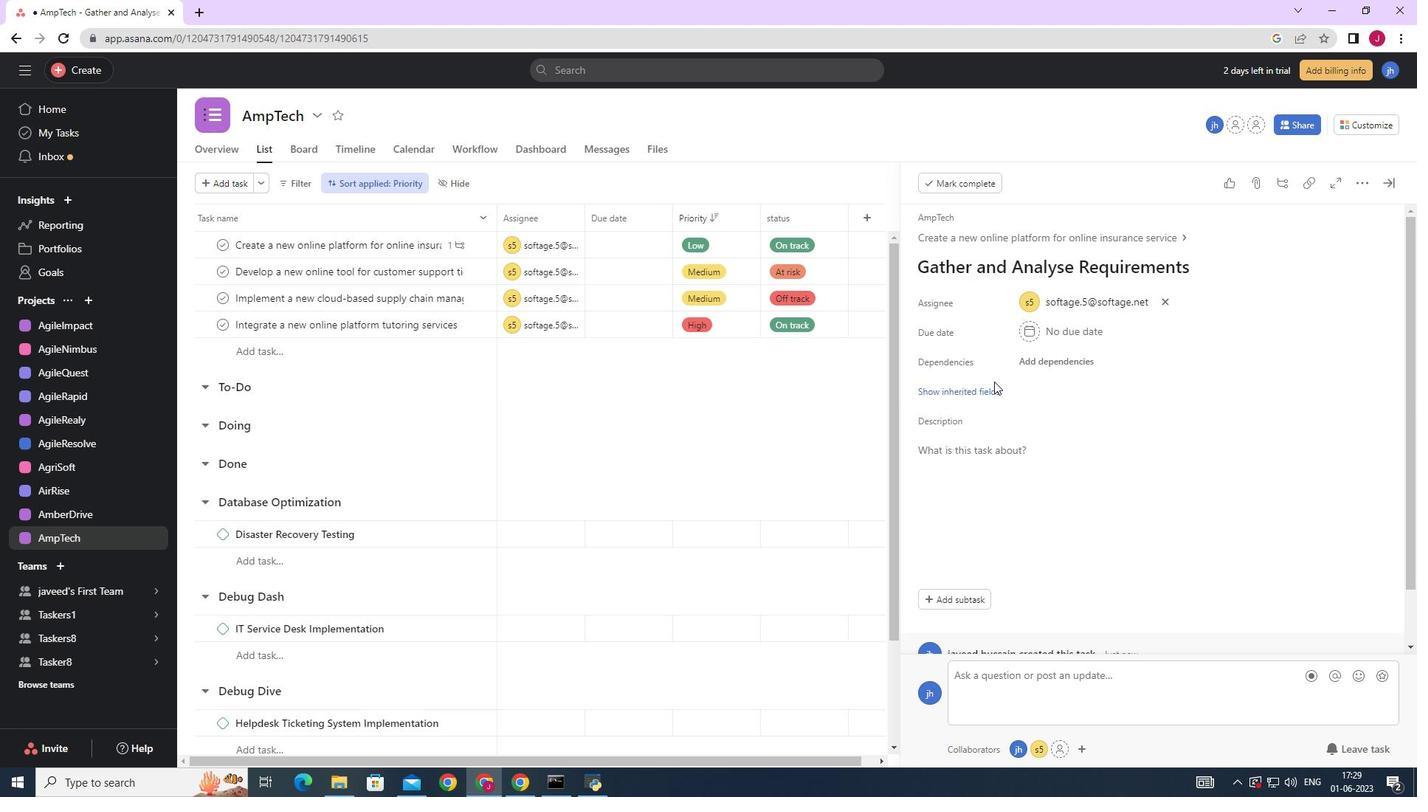 
Action: Mouse pressed left at (981, 397)
Screenshot: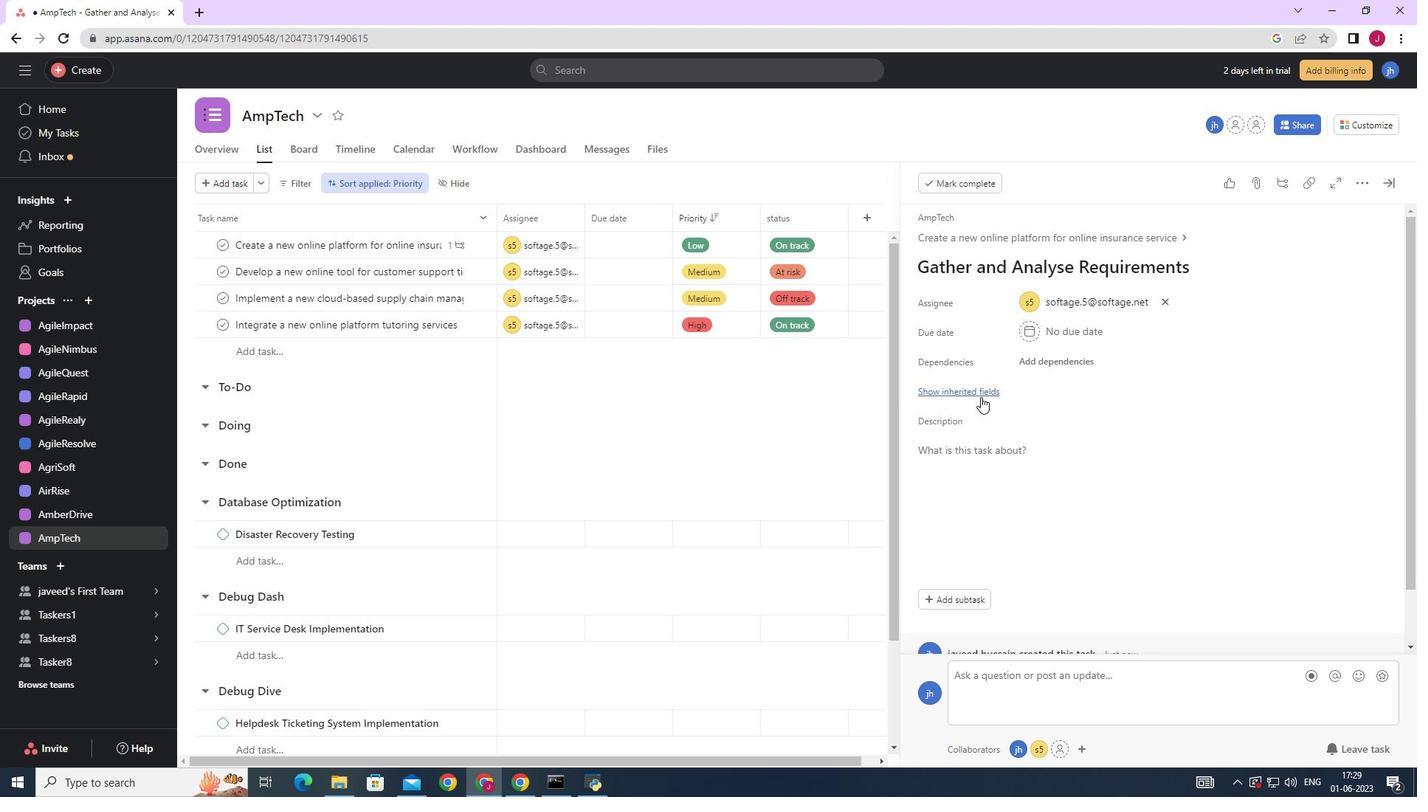 
Action: Mouse moved to (1039, 424)
Screenshot: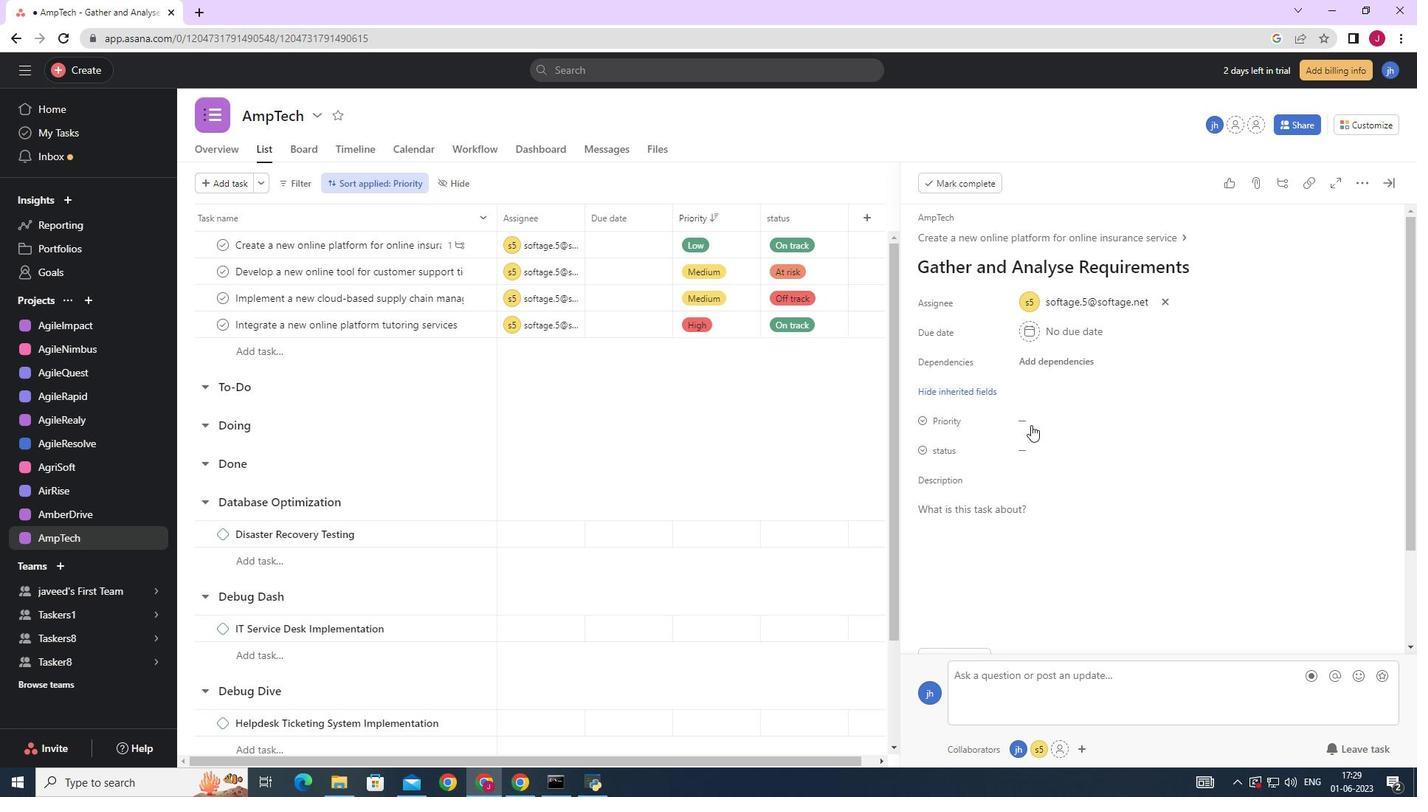 
Action: Mouse pressed left at (1039, 424)
Screenshot: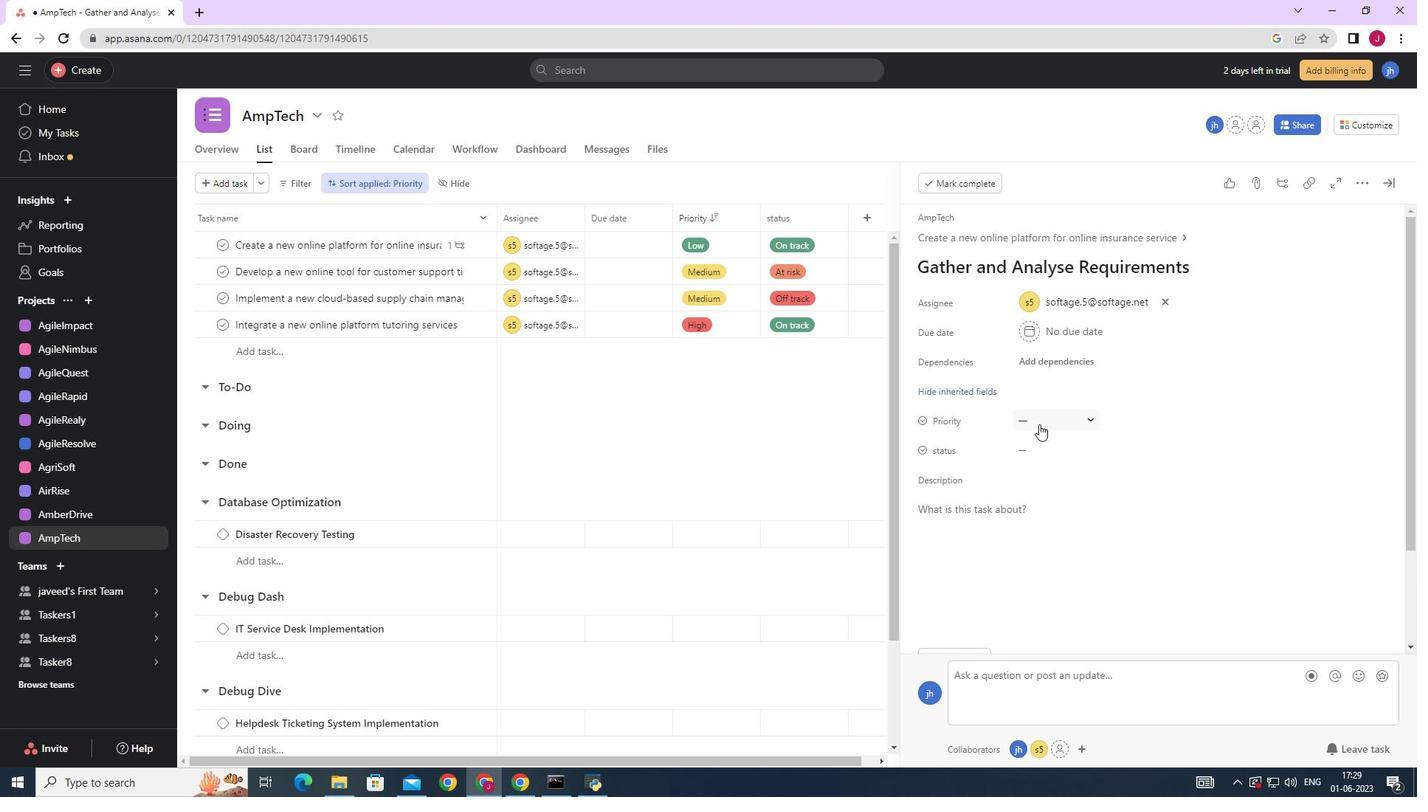
Action: Mouse moved to (1053, 473)
Screenshot: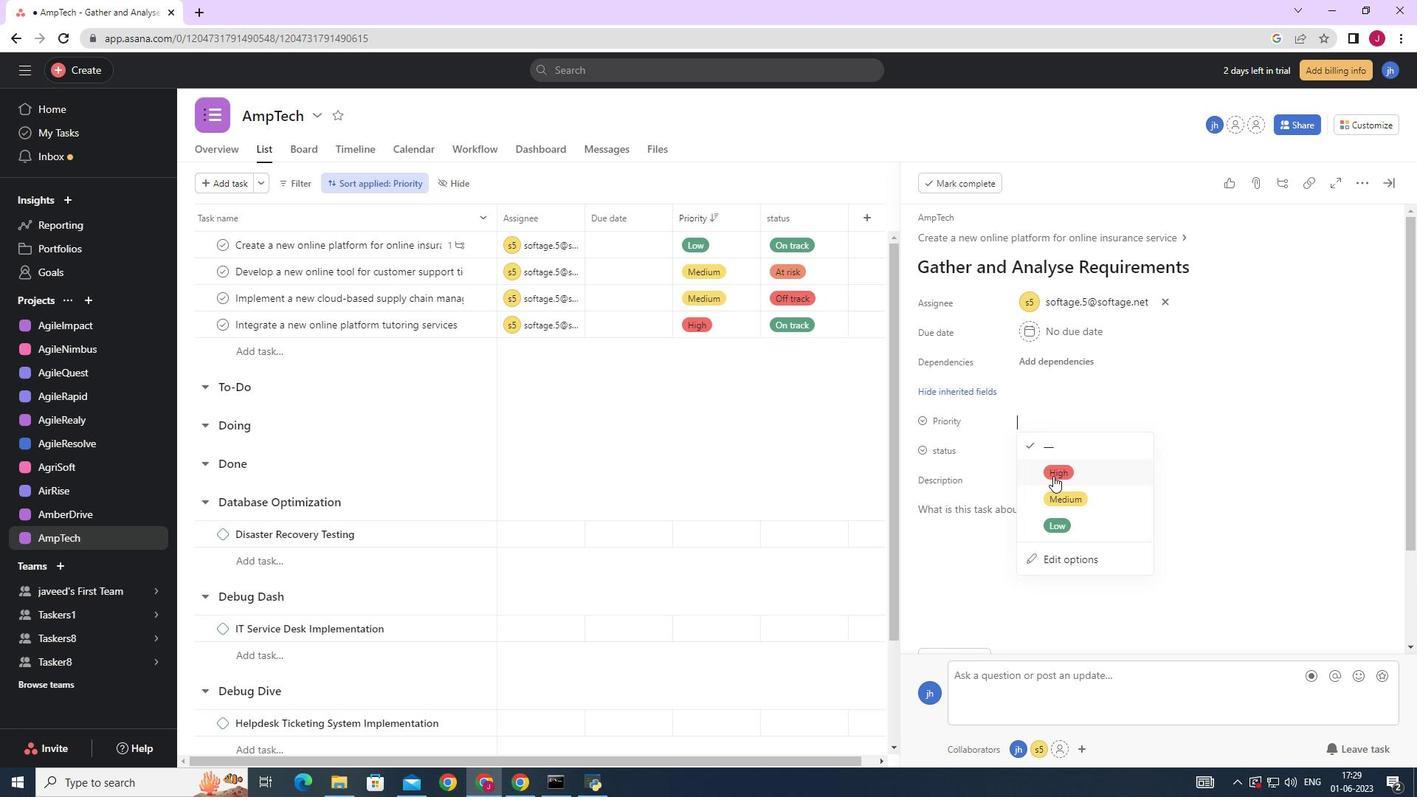 
Action: Mouse pressed left at (1053, 473)
Screenshot: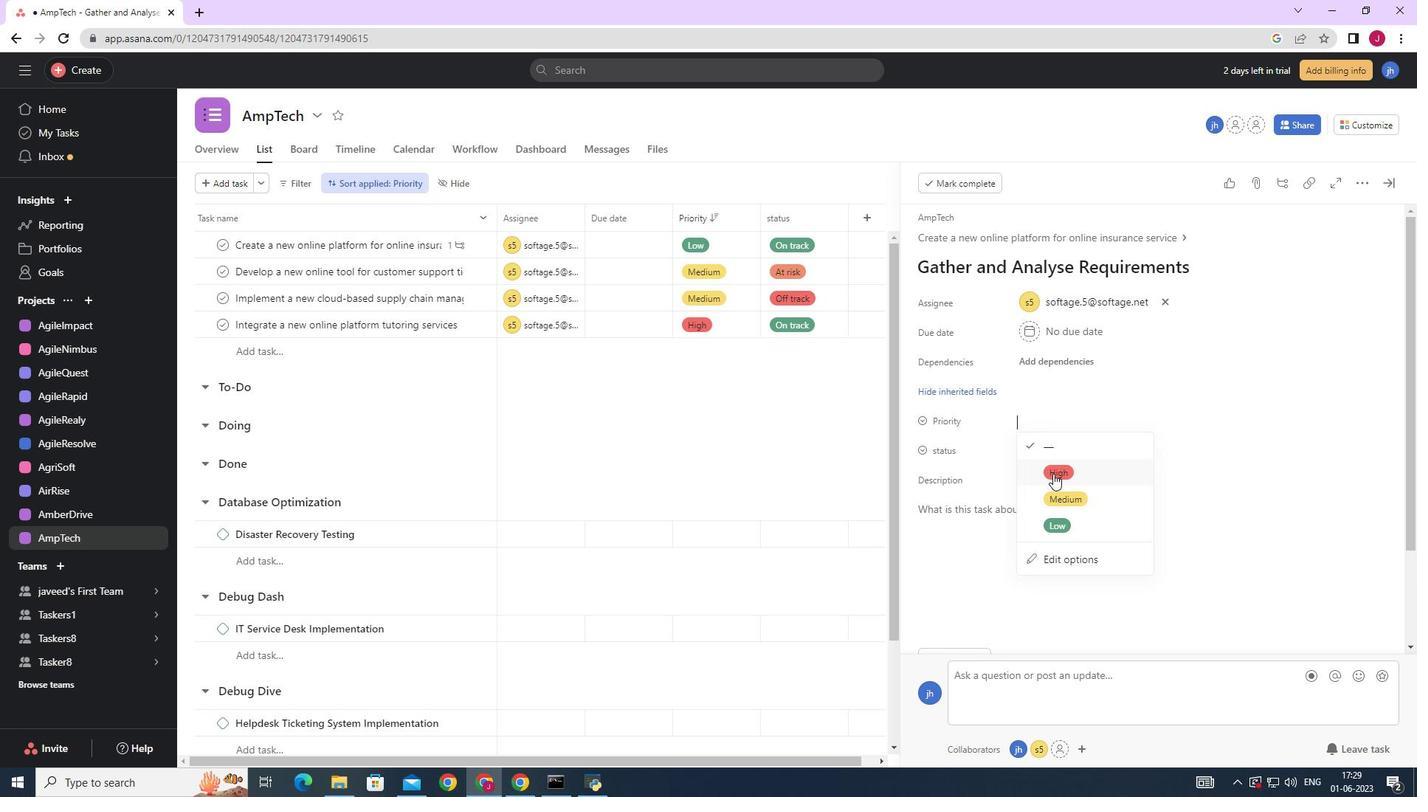 
Action: Mouse moved to (1029, 449)
Screenshot: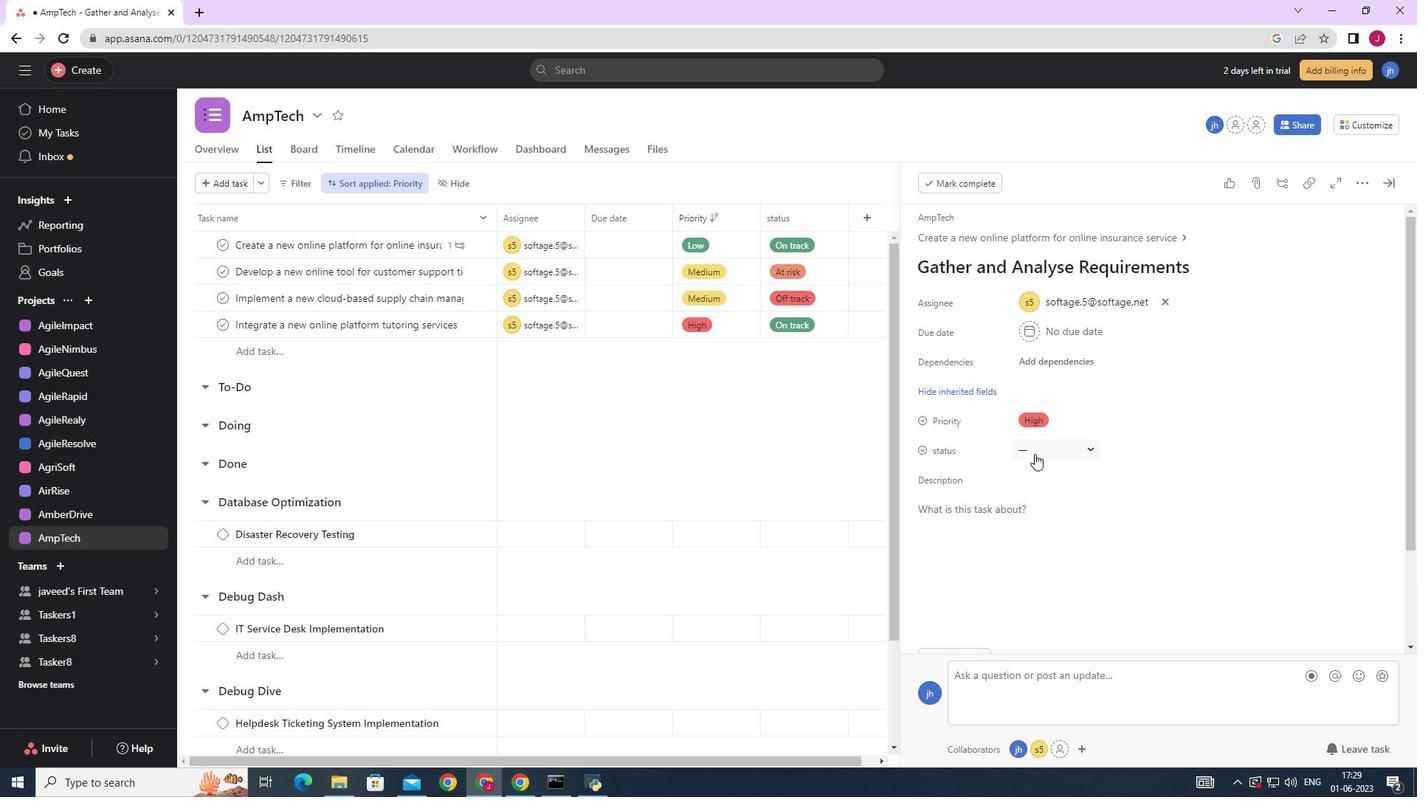 
Action: Mouse pressed left at (1029, 449)
Screenshot: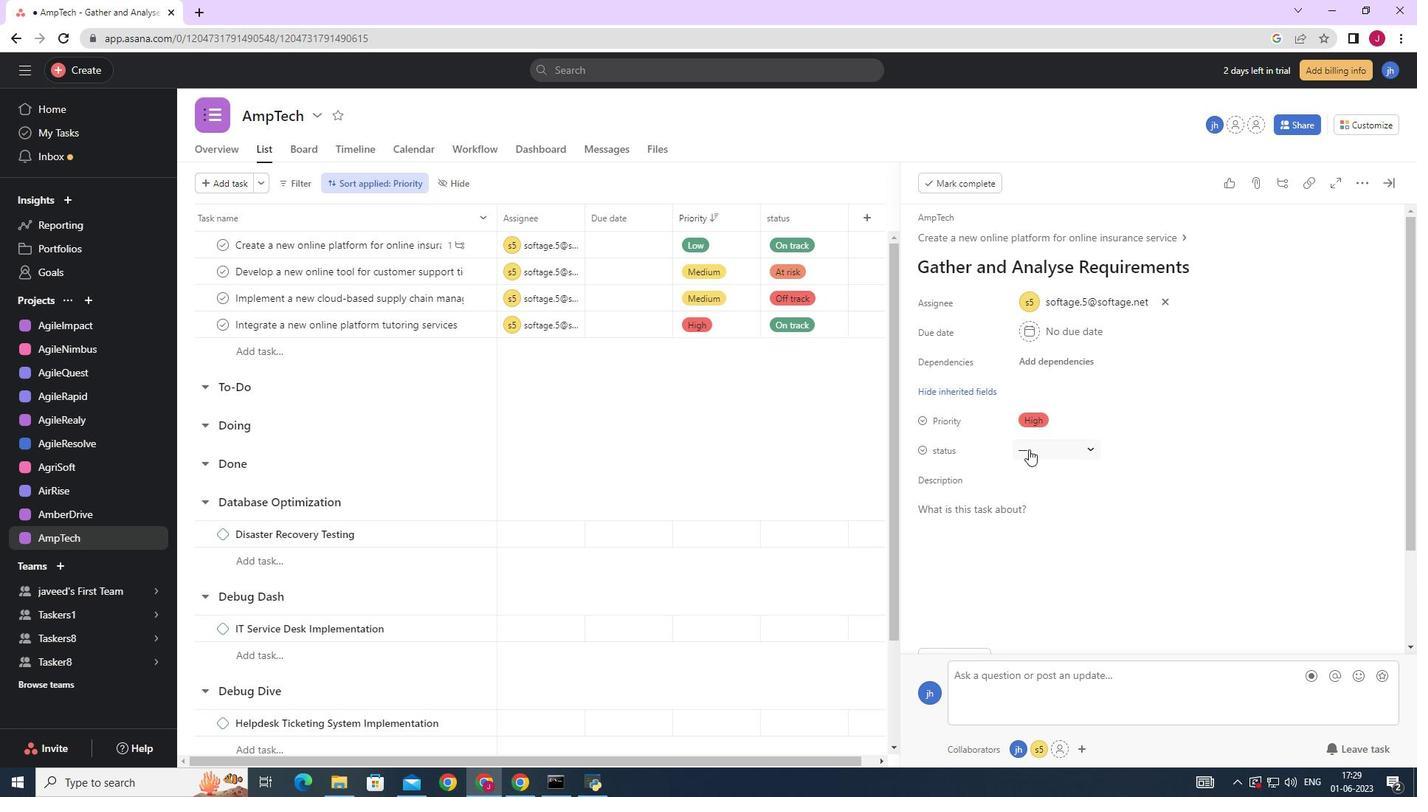
Action: Mouse moved to (1061, 528)
Screenshot: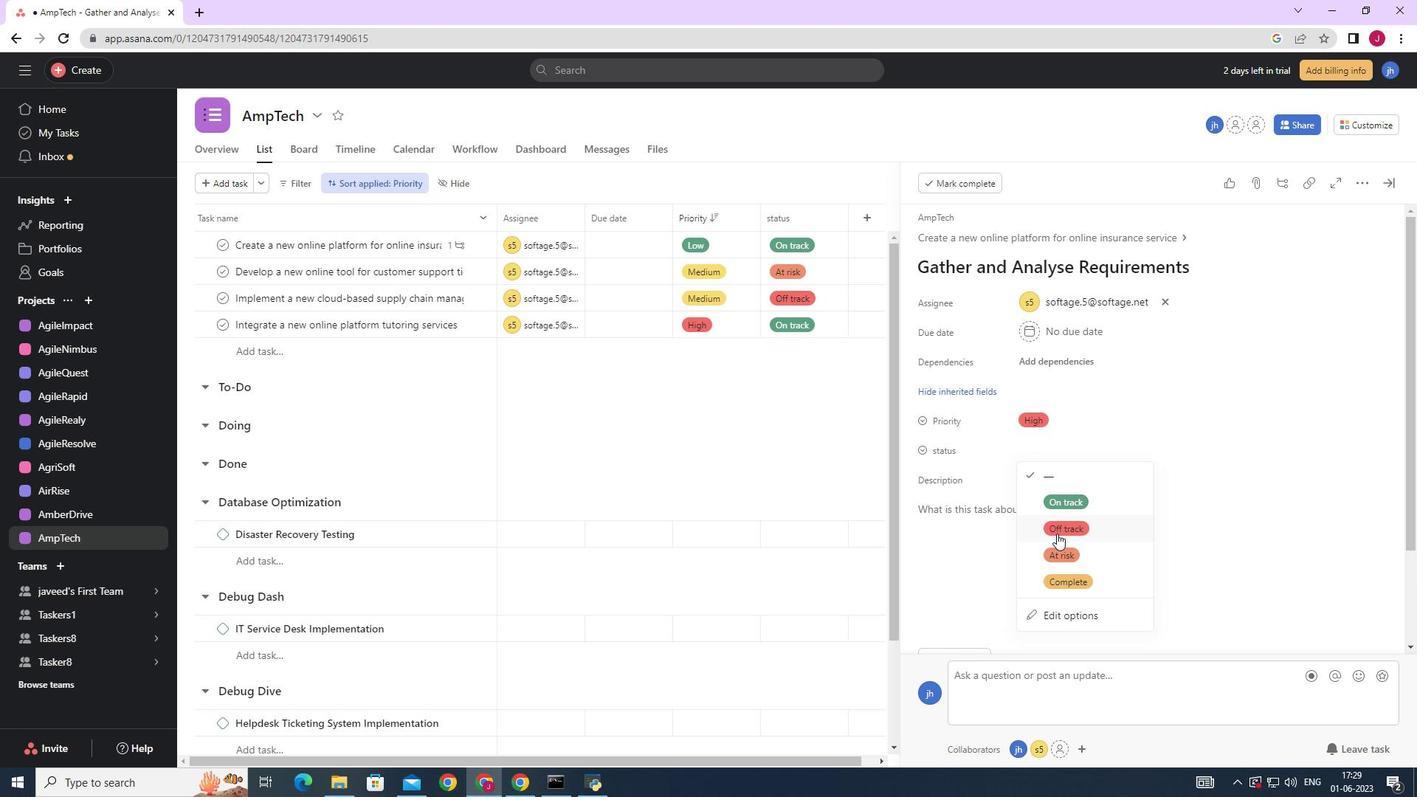 
Action: Mouse pressed left at (1061, 528)
Screenshot: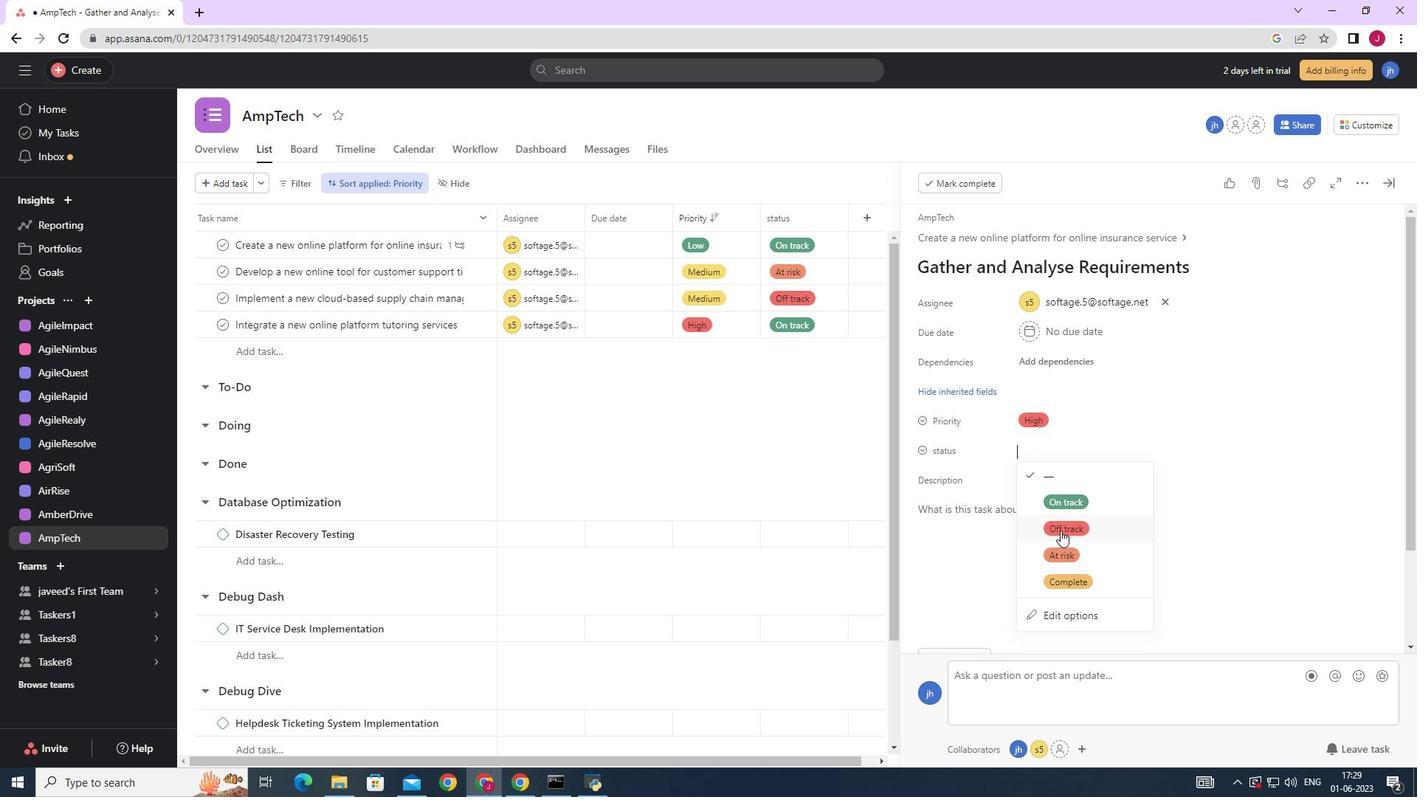 
Action: Mouse moved to (1383, 183)
Screenshot: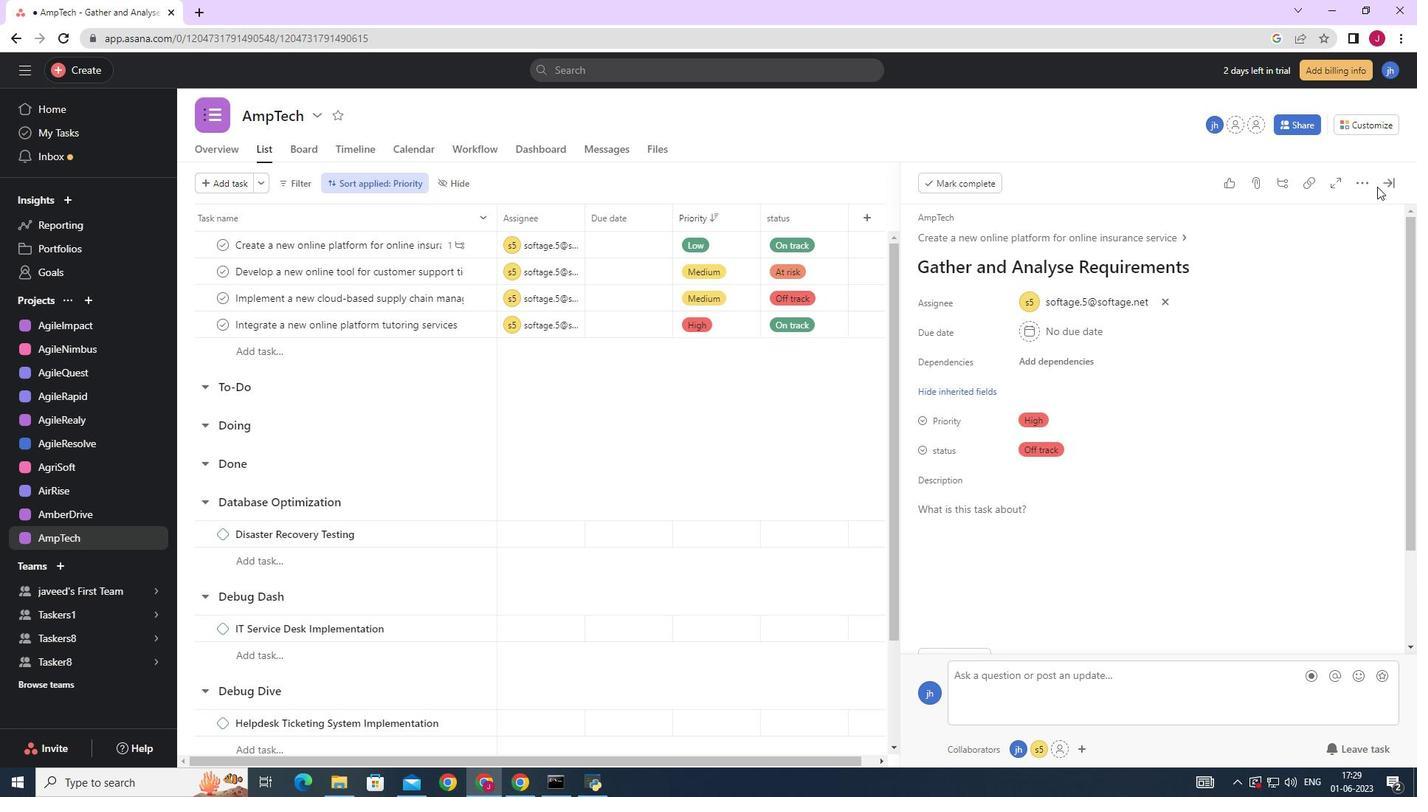 
Action: Mouse pressed left at (1383, 183)
Screenshot: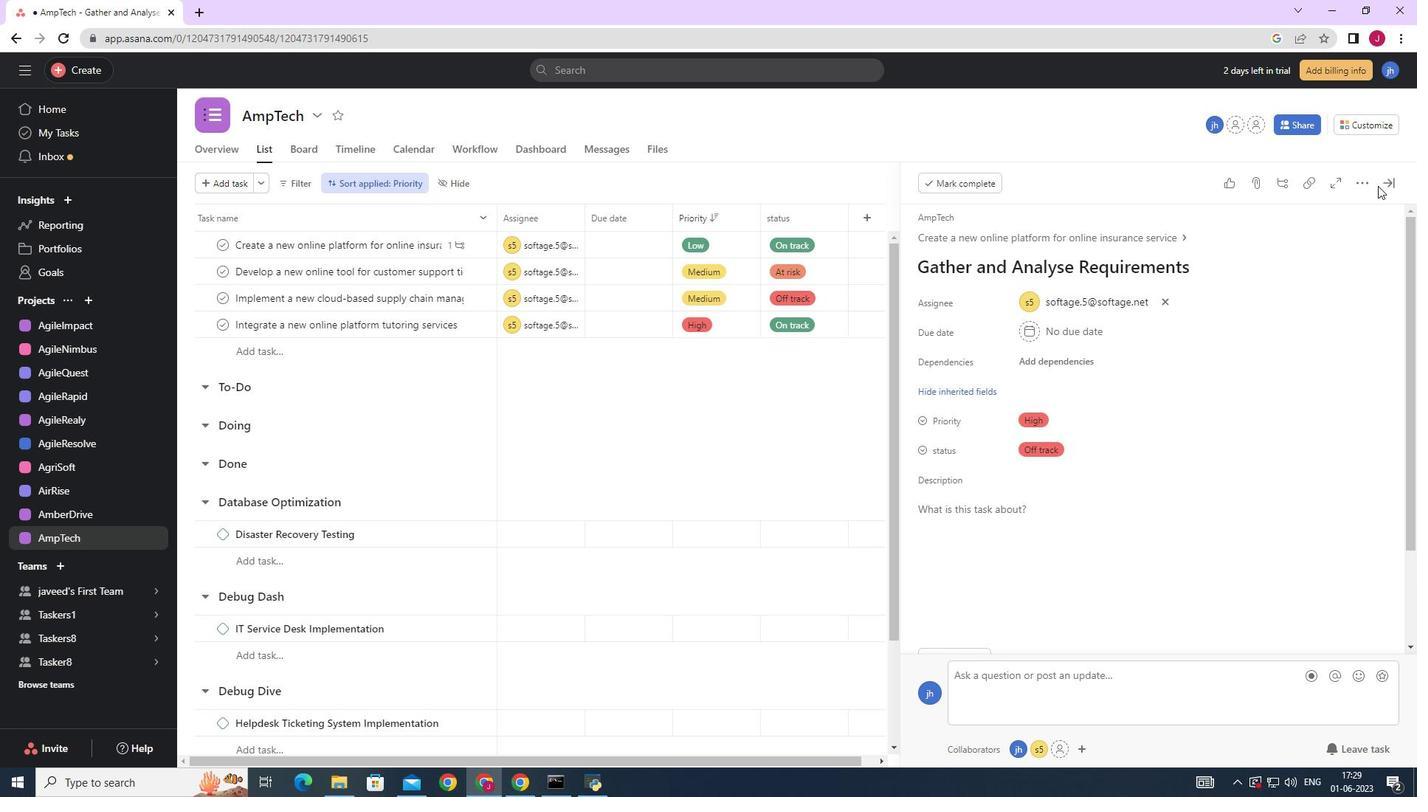 
Action: Mouse moved to (1382, 183)
Screenshot: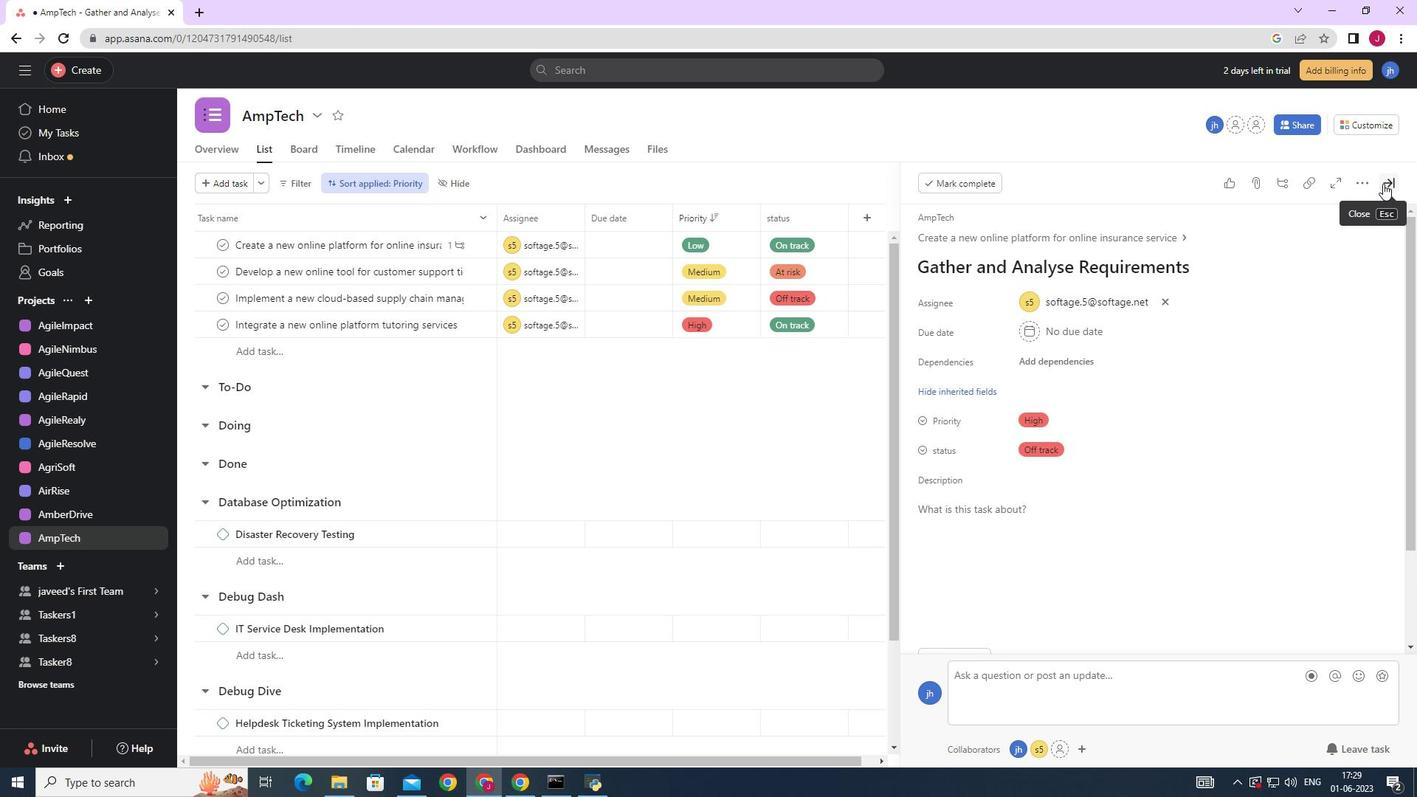 
